 Task: Find connections with filter location Anjala with filter topic #Websitewith filter profile language German with filter current company Walmart Global Tech with filter school Siddaganga Institute of Technology with filter industry Household Appliance Manufacturing with filter service category Tax Law with filter keywords title Cafeteria Worker
Action: Mouse moved to (244, 201)
Screenshot: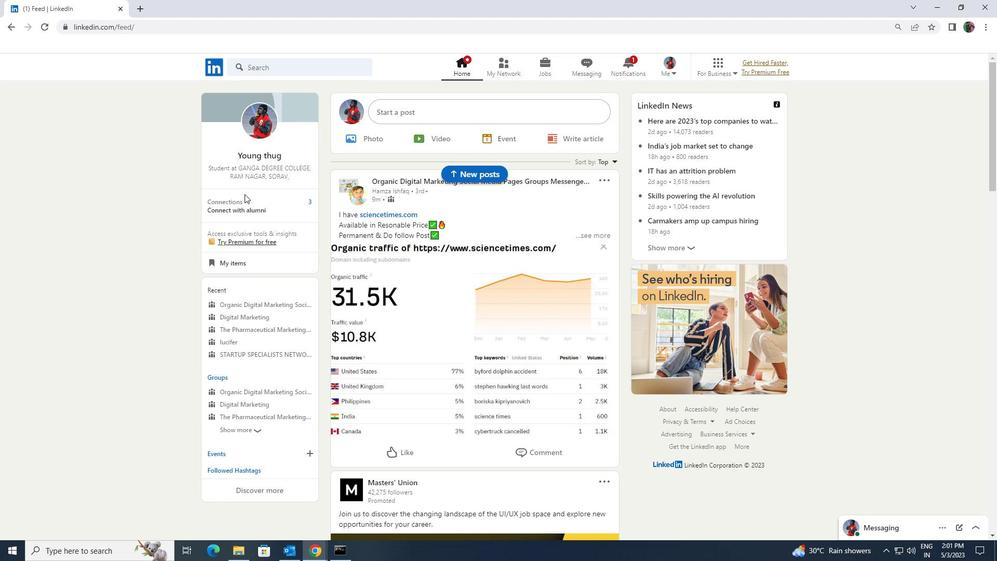 
Action: Mouse pressed left at (244, 201)
Screenshot: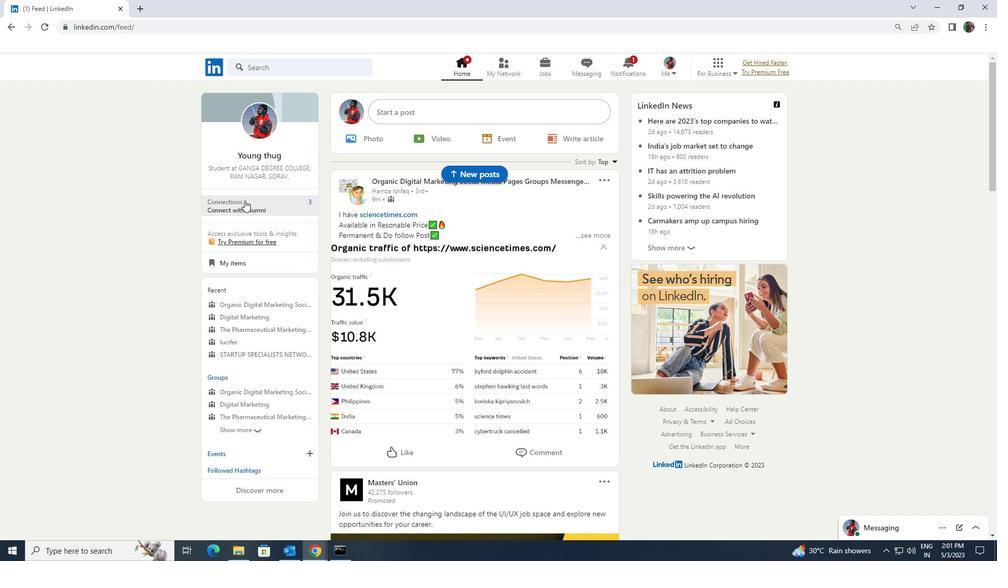 
Action: Mouse moved to (253, 126)
Screenshot: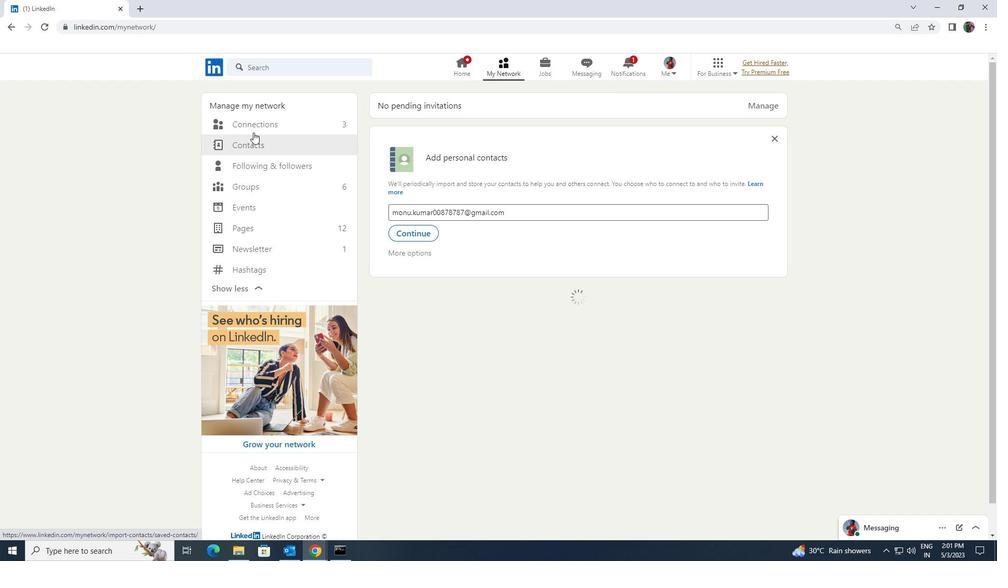 
Action: Mouse pressed left at (253, 126)
Screenshot: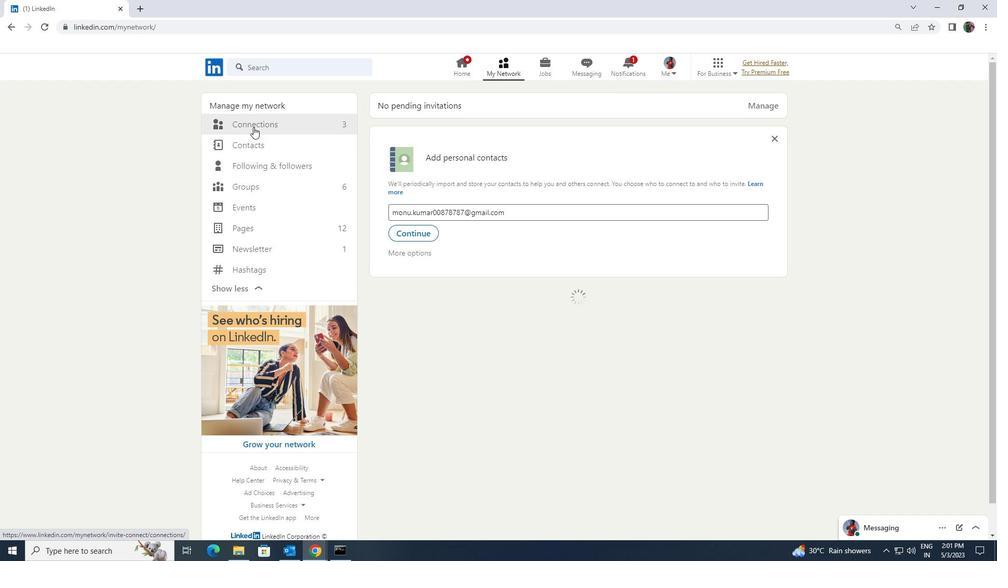 
Action: Mouse moved to (555, 126)
Screenshot: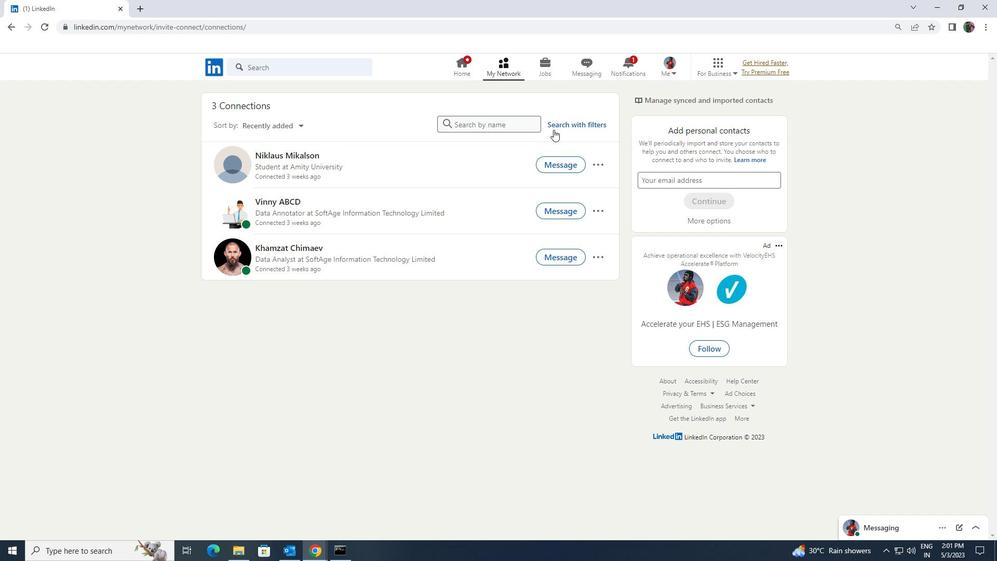 
Action: Mouse pressed left at (555, 126)
Screenshot: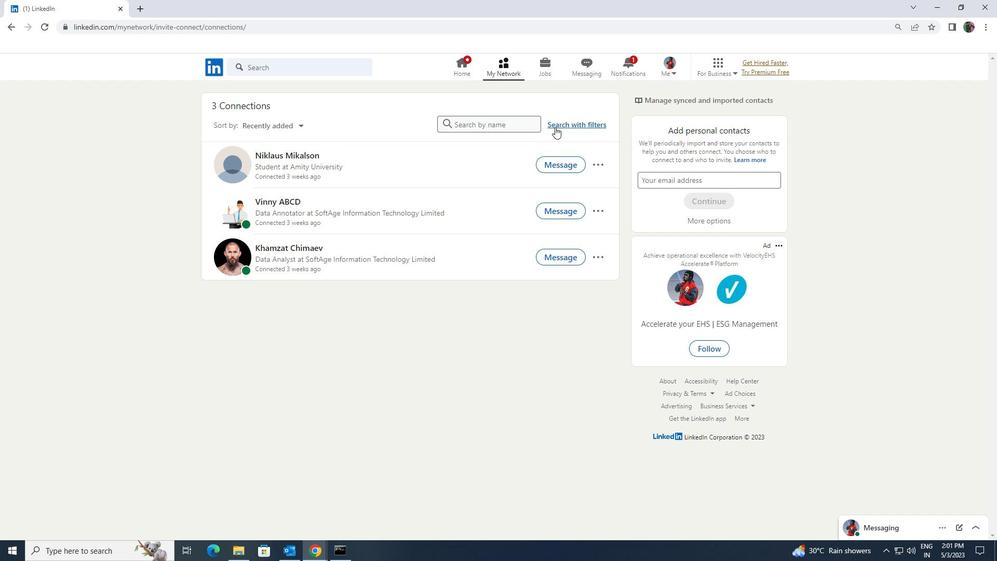 
Action: Mouse moved to (536, 99)
Screenshot: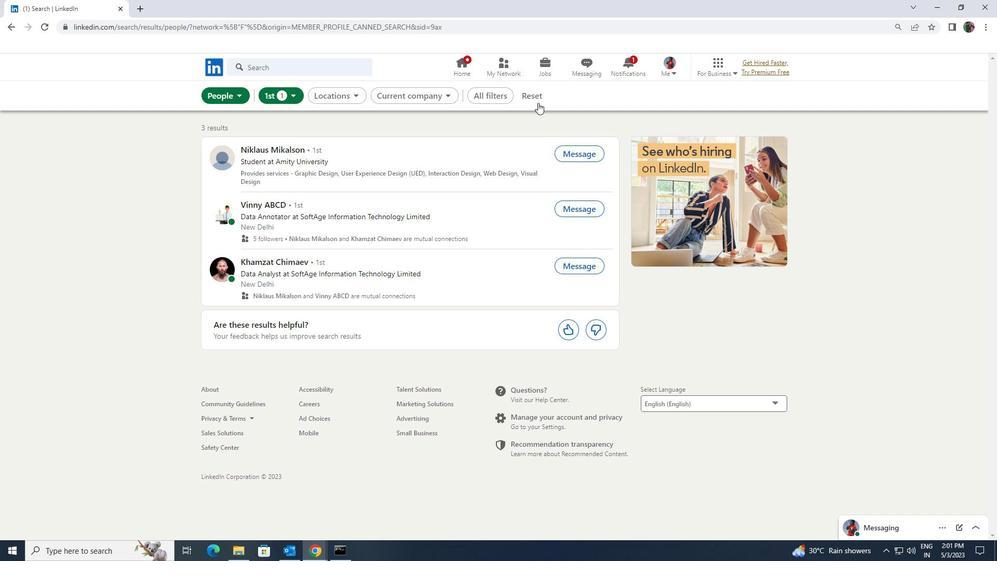 
Action: Mouse pressed left at (536, 99)
Screenshot: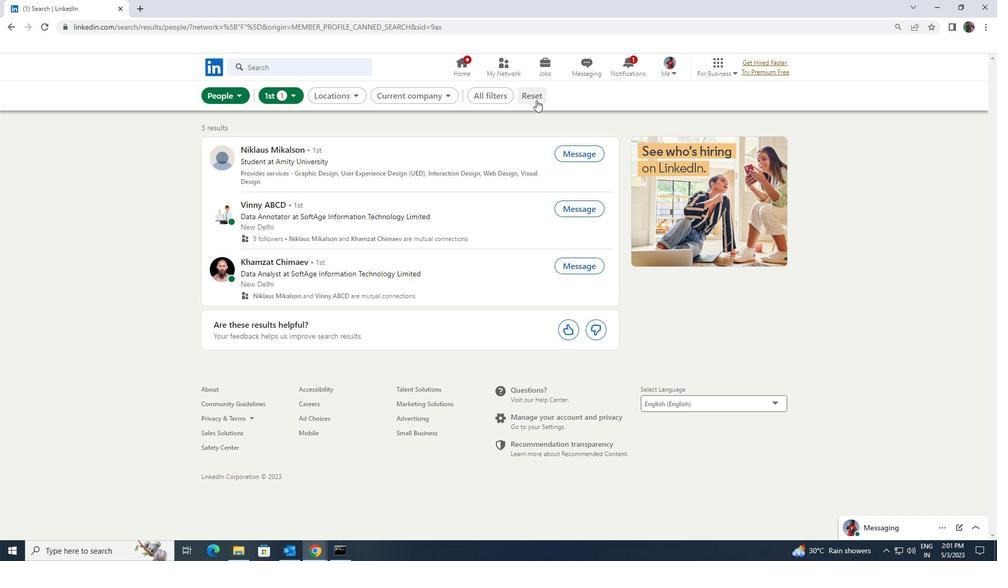
Action: Mouse moved to (519, 96)
Screenshot: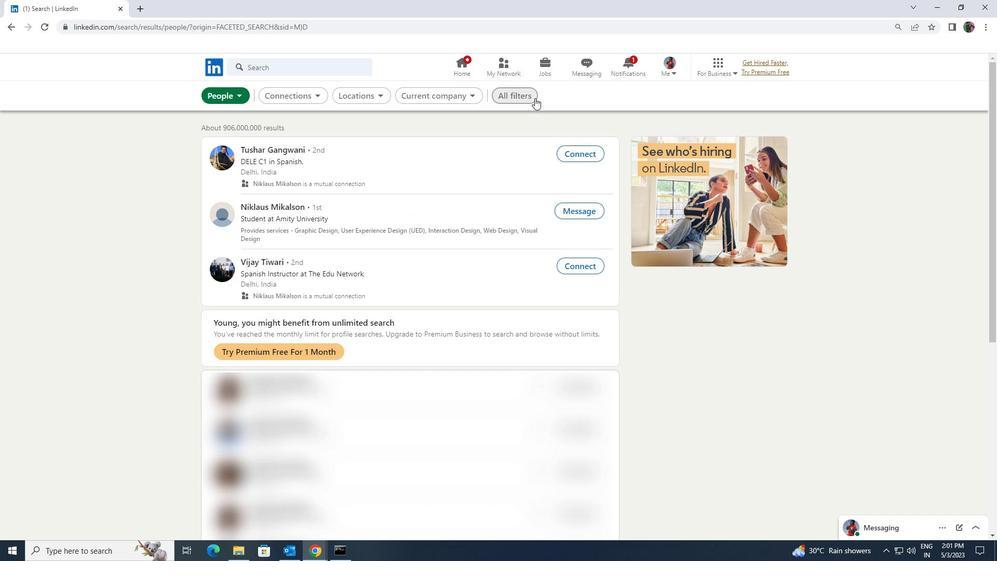 
Action: Mouse pressed left at (519, 96)
Screenshot: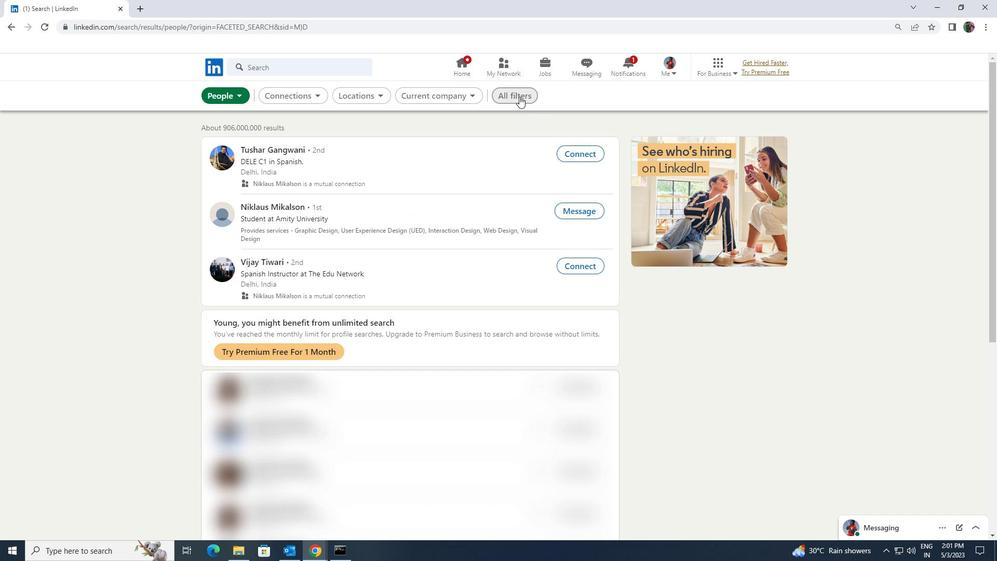 
Action: Mouse moved to (865, 404)
Screenshot: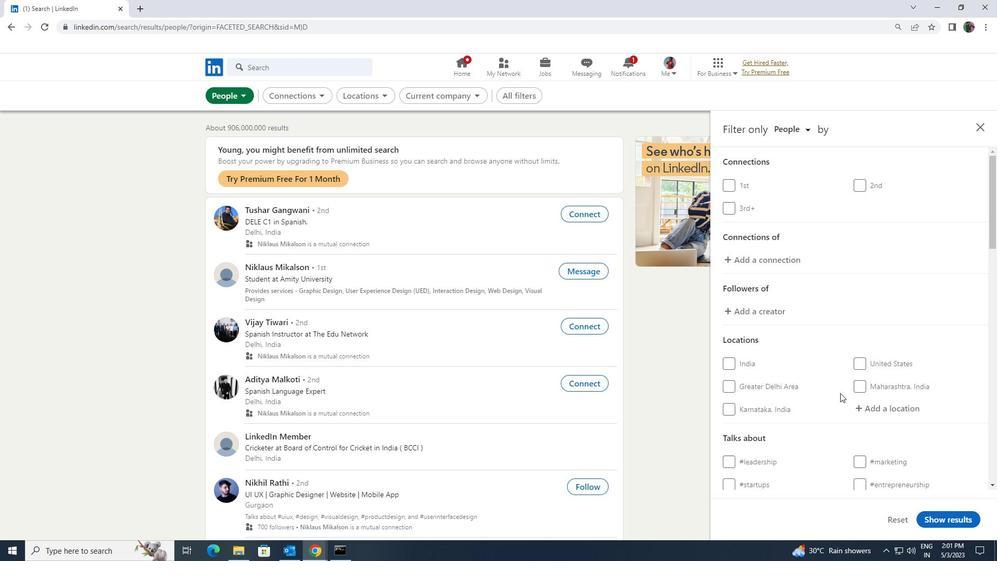 
Action: Mouse pressed left at (865, 404)
Screenshot: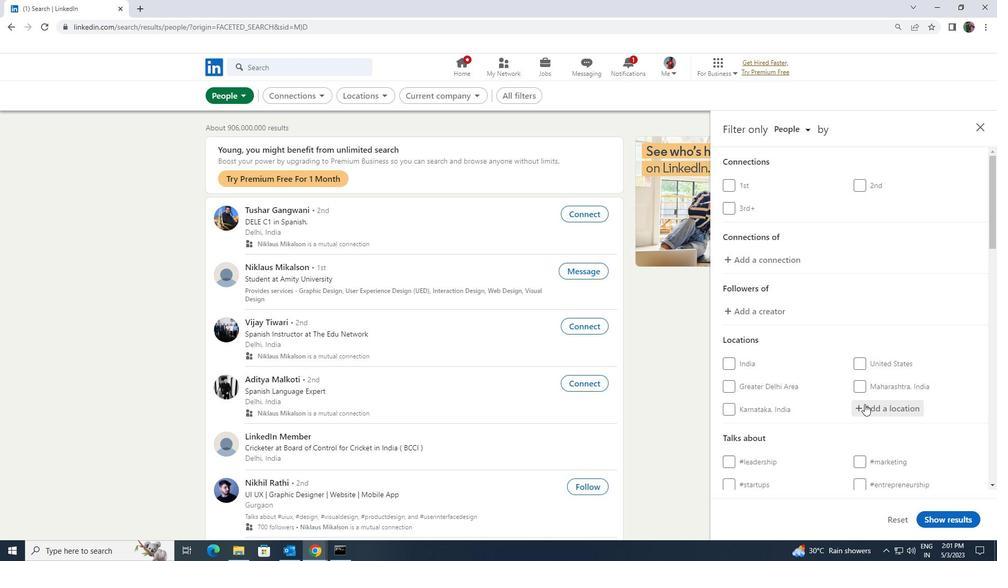 
Action: Mouse moved to (845, 391)
Screenshot: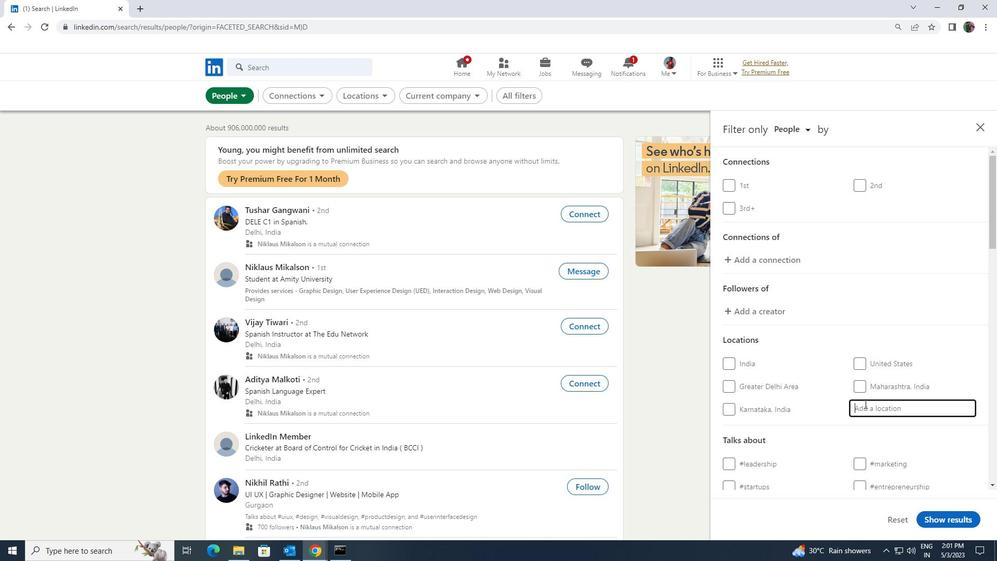 
Action: Key pressed <Key.shift><Key.shift><Key.shift><Key.shift>ANJALA
Screenshot: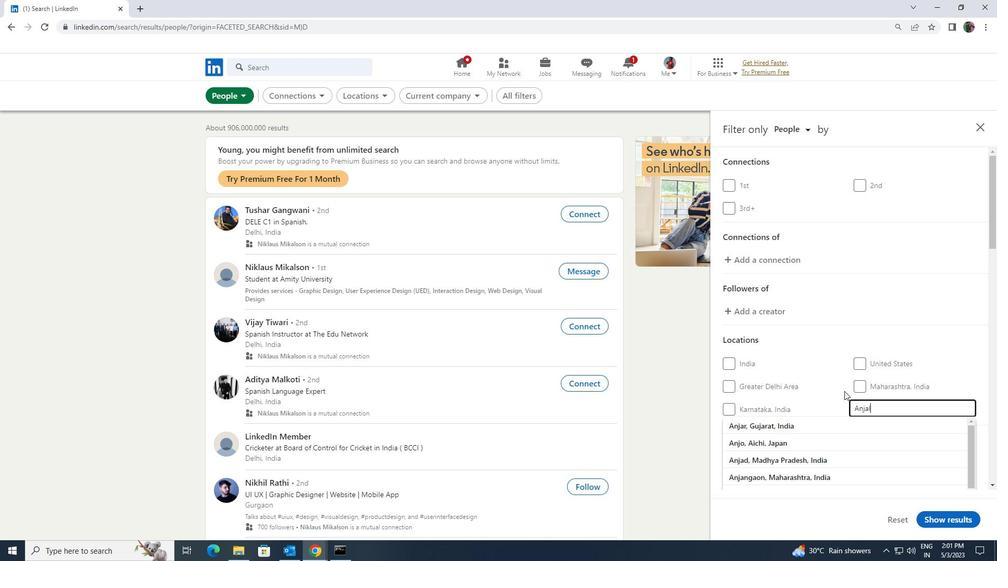 
Action: Mouse moved to (840, 418)
Screenshot: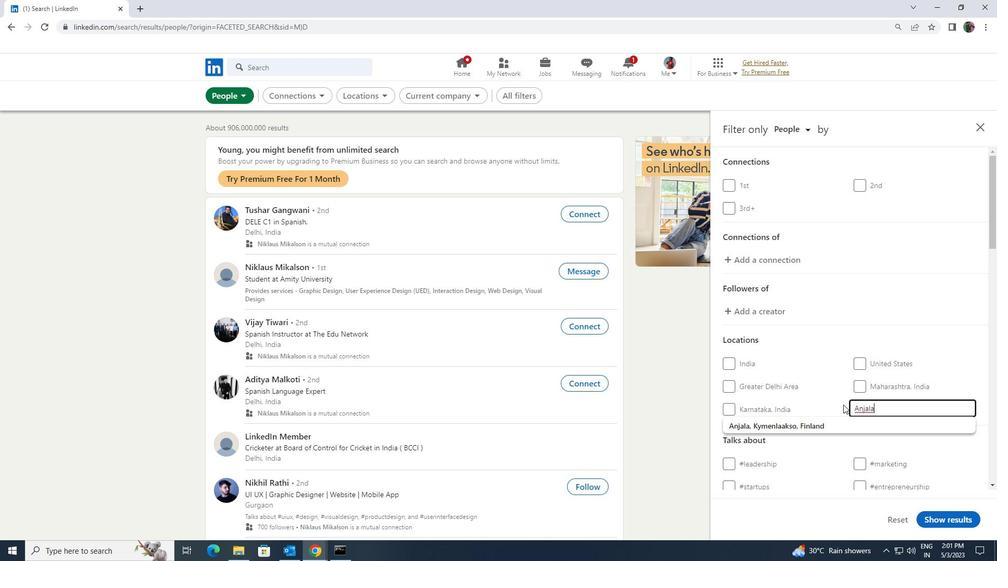 
Action: Mouse pressed left at (840, 418)
Screenshot: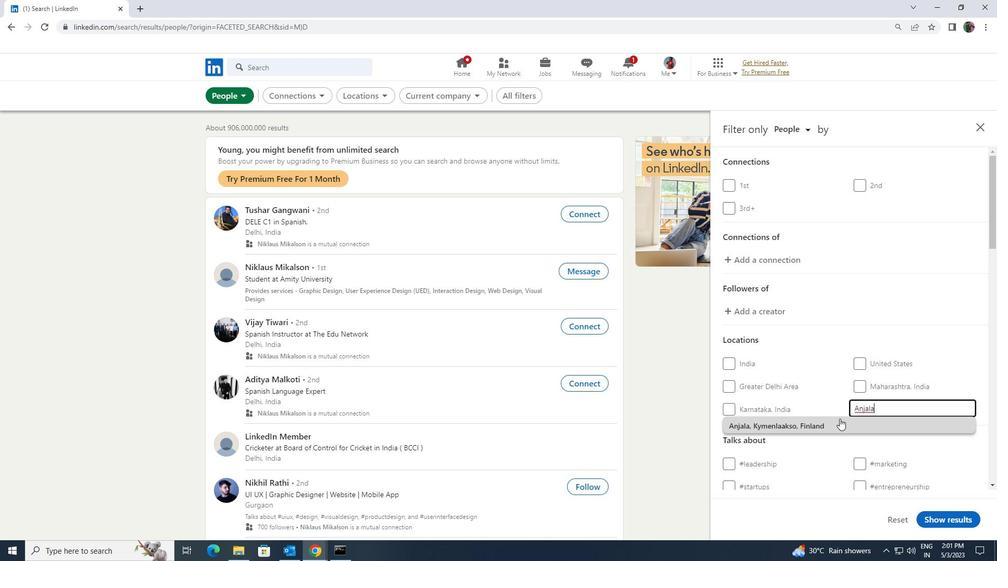 
Action: Mouse scrolled (840, 418) with delta (0, 0)
Screenshot: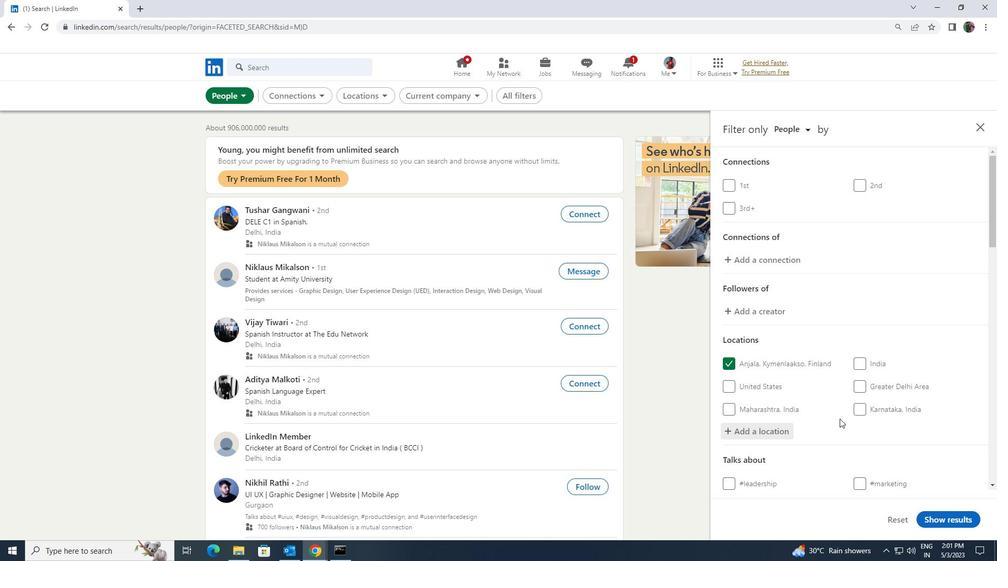 
Action: Mouse scrolled (840, 418) with delta (0, 0)
Screenshot: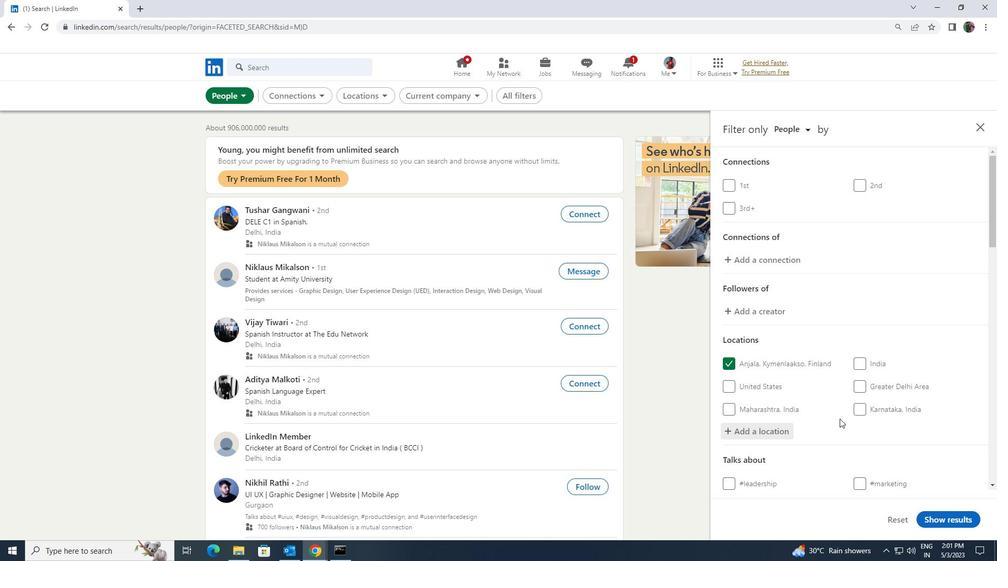 
Action: Mouse moved to (851, 418)
Screenshot: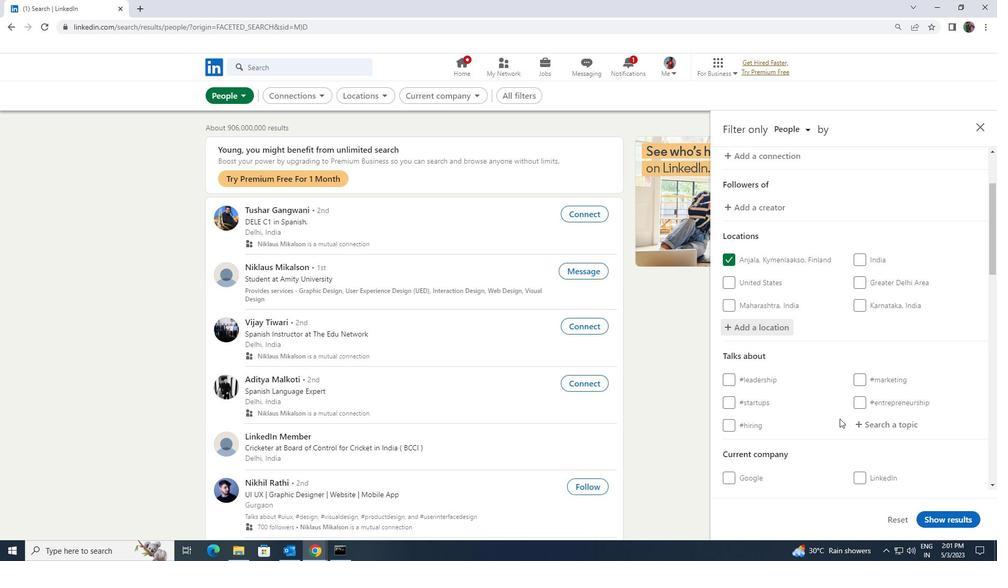 
Action: Mouse pressed left at (851, 418)
Screenshot: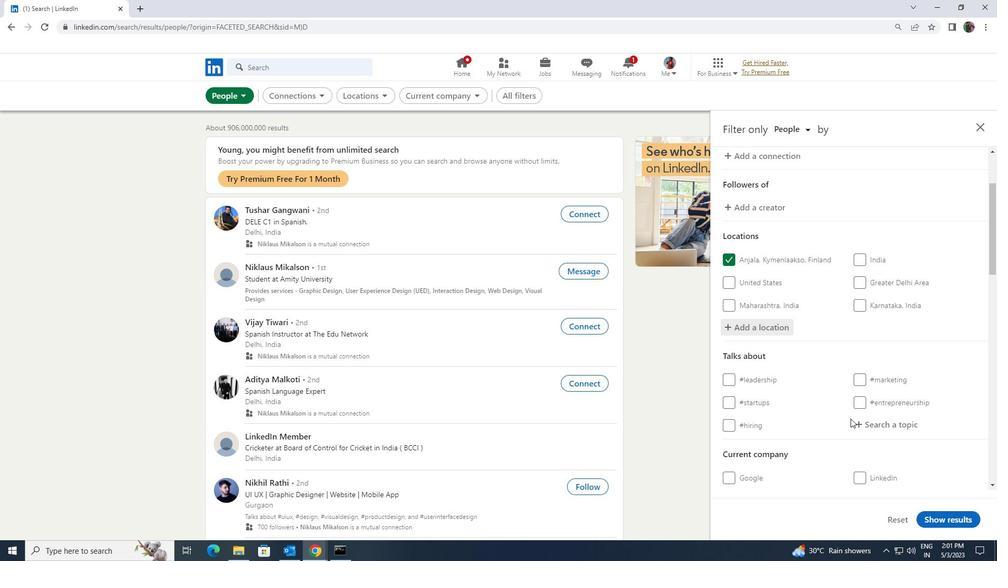 
Action: Mouse moved to (854, 428)
Screenshot: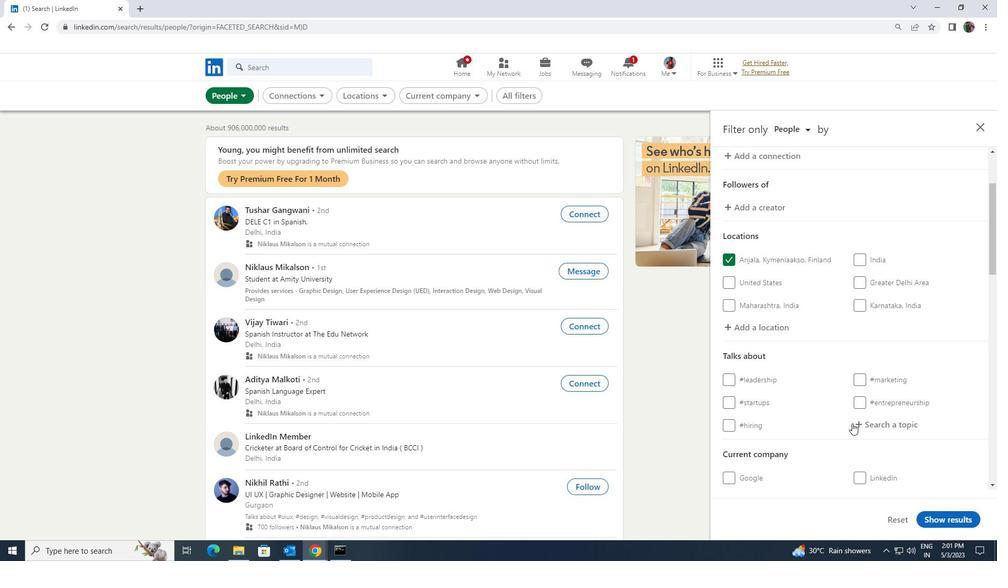 
Action: Mouse pressed left at (854, 428)
Screenshot: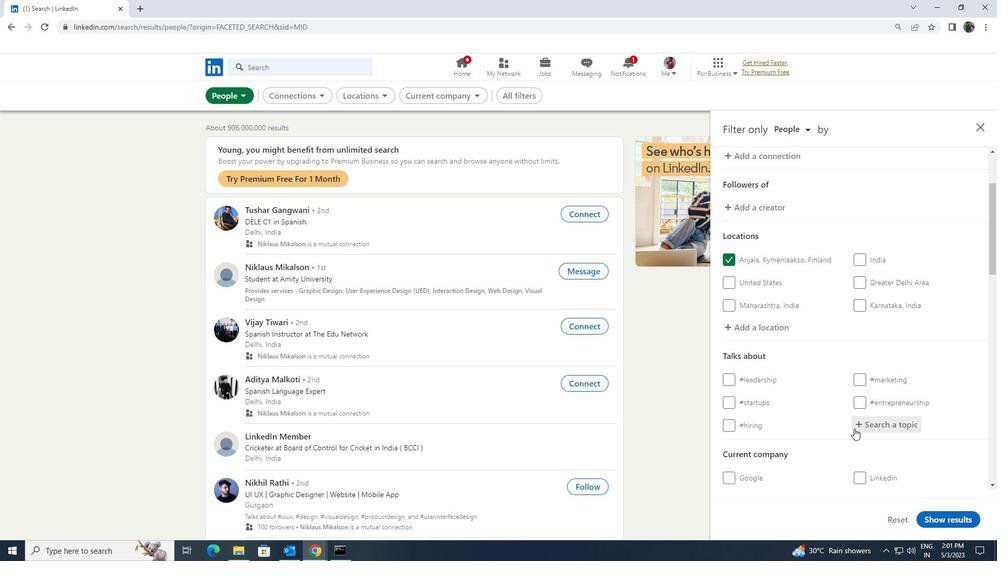 
Action: Mouse moved to (852, 431)
Screenshot: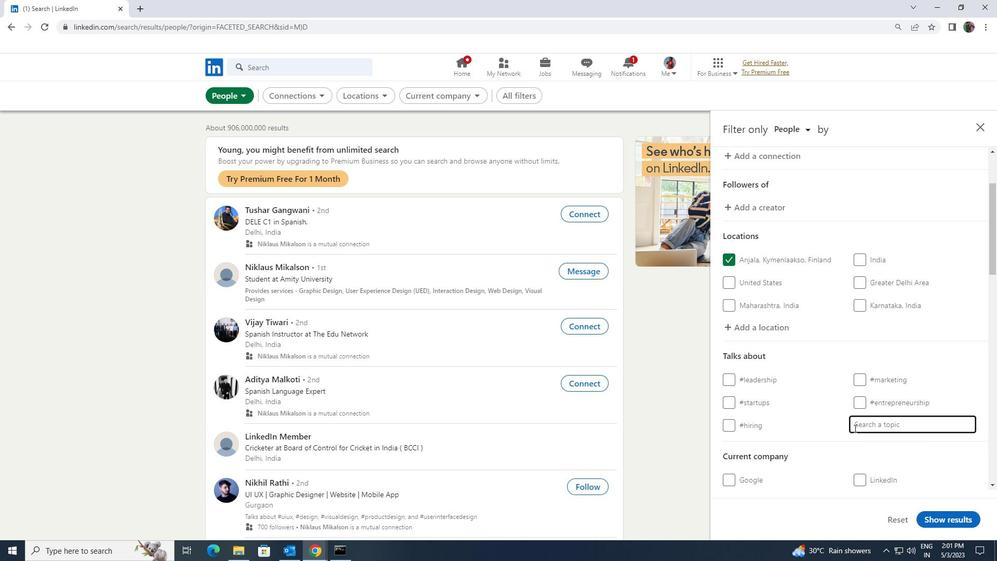 
Action: Key pressed <Key.shift><Key.shift><Key.shift><Key.shift><Key.shift><Key.shift><Key.shift><Key.shift><Key.shift>WEBSITE
Screenshot: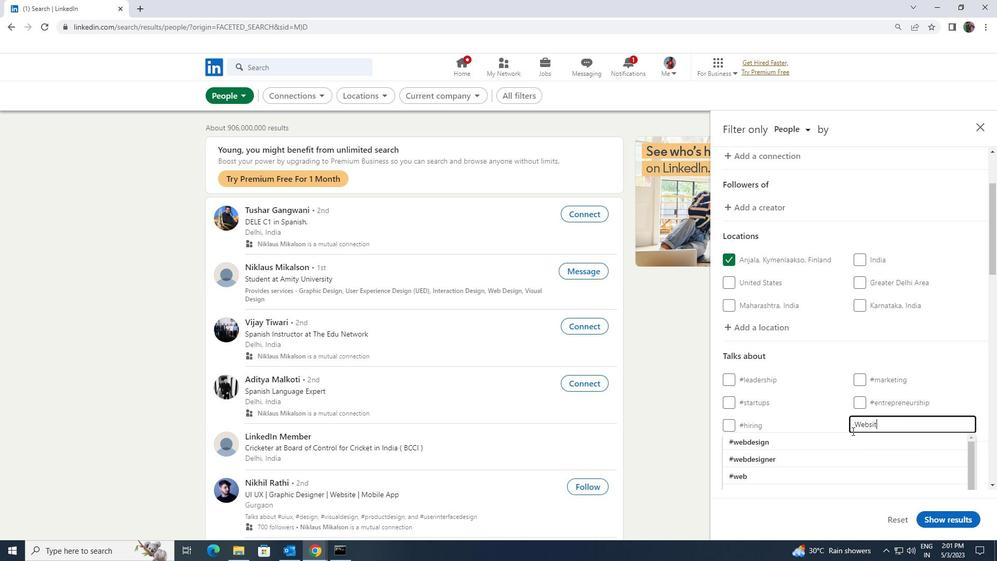 
Action: Mouse moved to (846, 437)
Screenshot: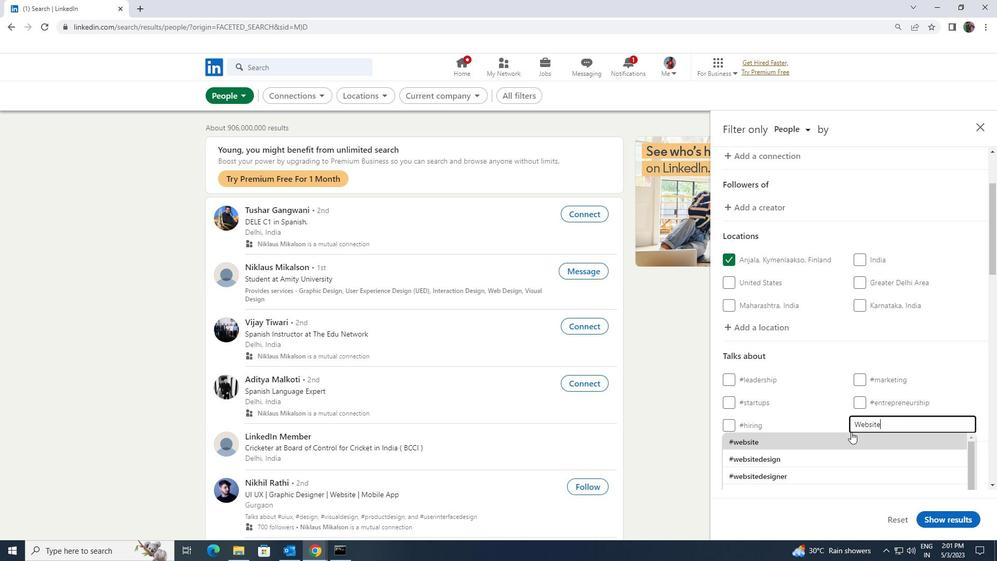 
Action: Mouse pressed left at (846, 437)
Screenshot: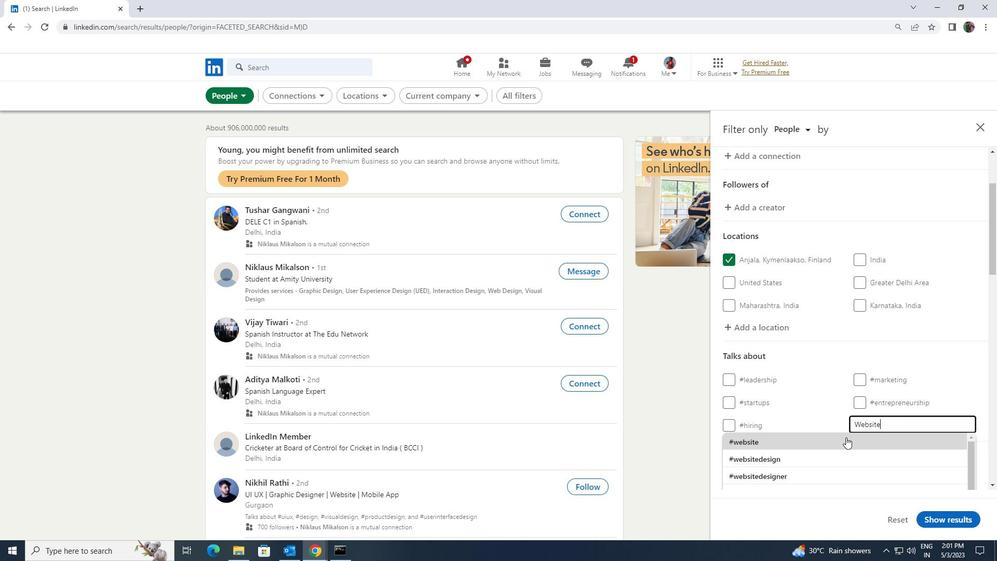 
Action: Mouse scrolled (846, 437) with delta (0, 0)
Screenshot: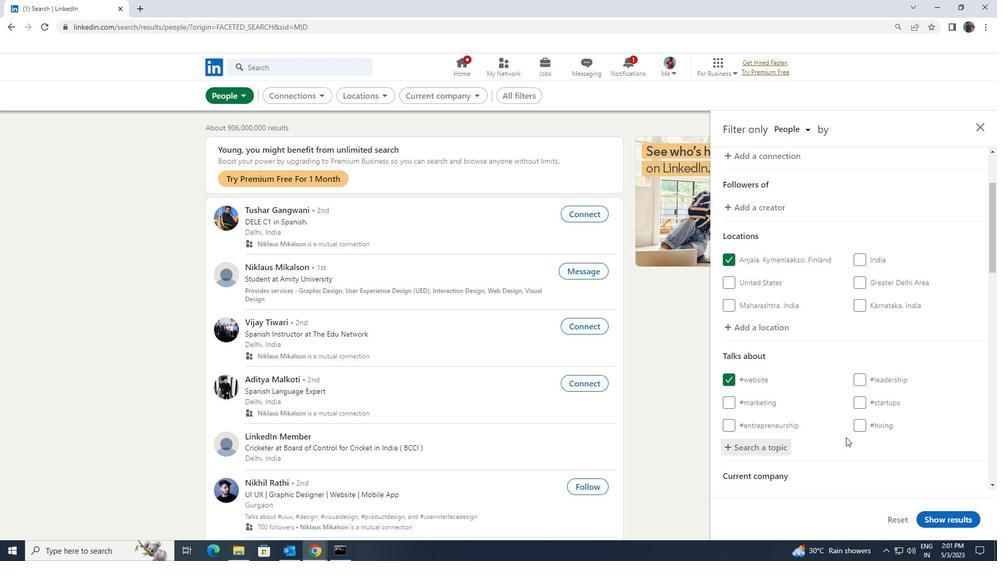 
Action: Mouse scrolled (846, 437) with delta (0, 0)
Screenshot: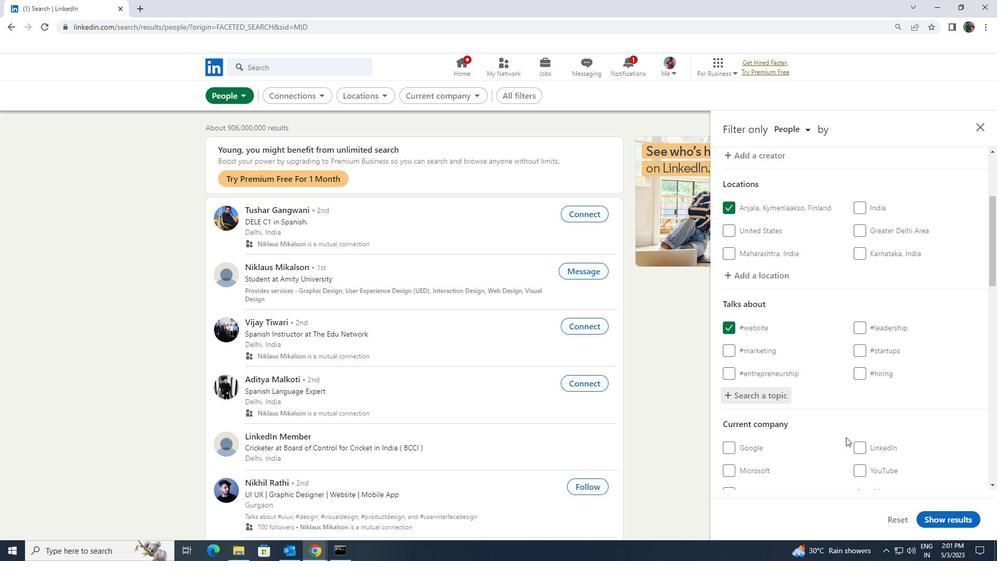 
Action: Mouse scrolled (846, 437) with delta (0, 0)
Screenshot: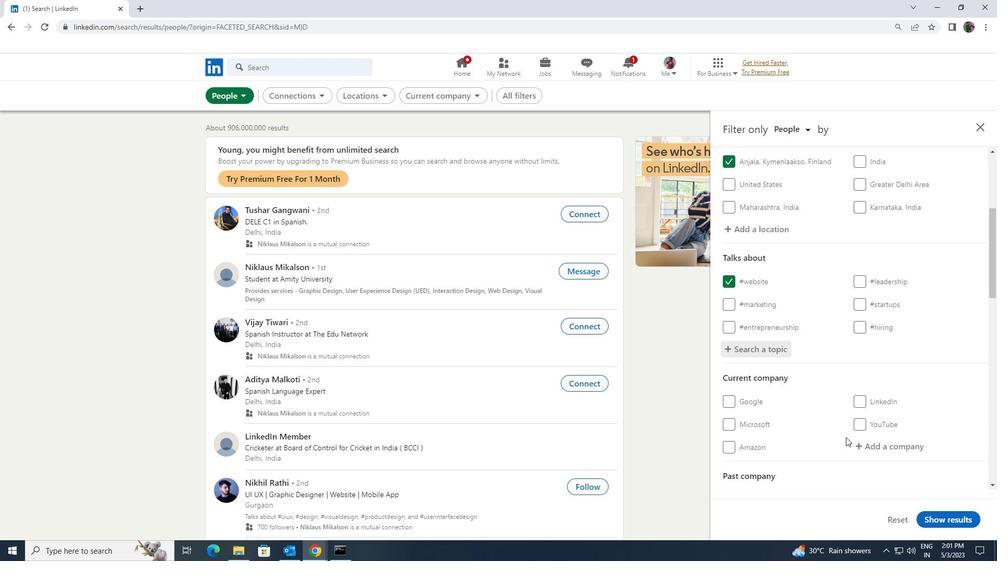 
Action: Mouse scrolled (846, 437) with delta (0, 0)
Screenshot: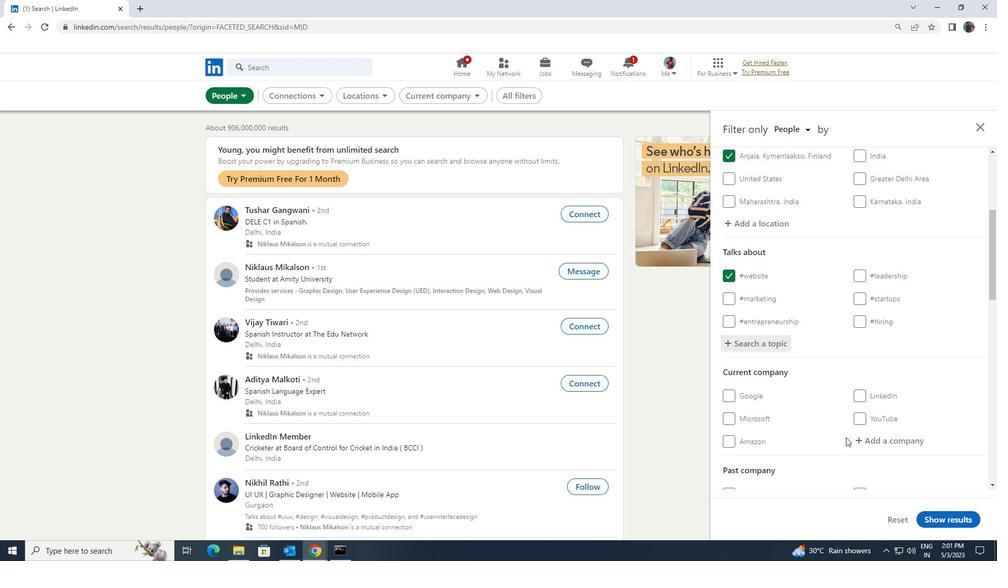 
Action: Mouse scrolled (846, 437) with delta (0, 0)
Screenshot: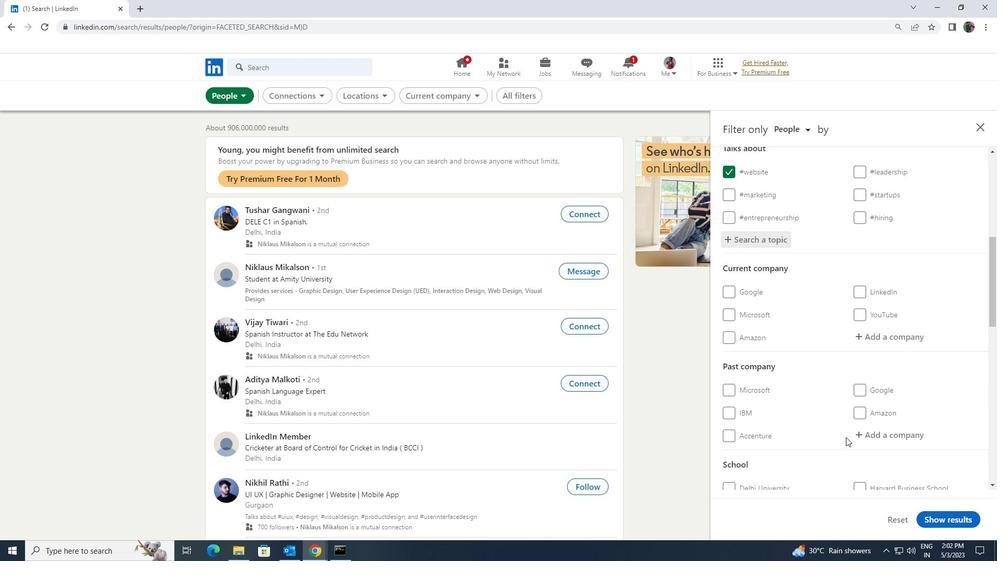
Action: Mouse scrolled (846, 437) with delta (0, 0)
Screenshot: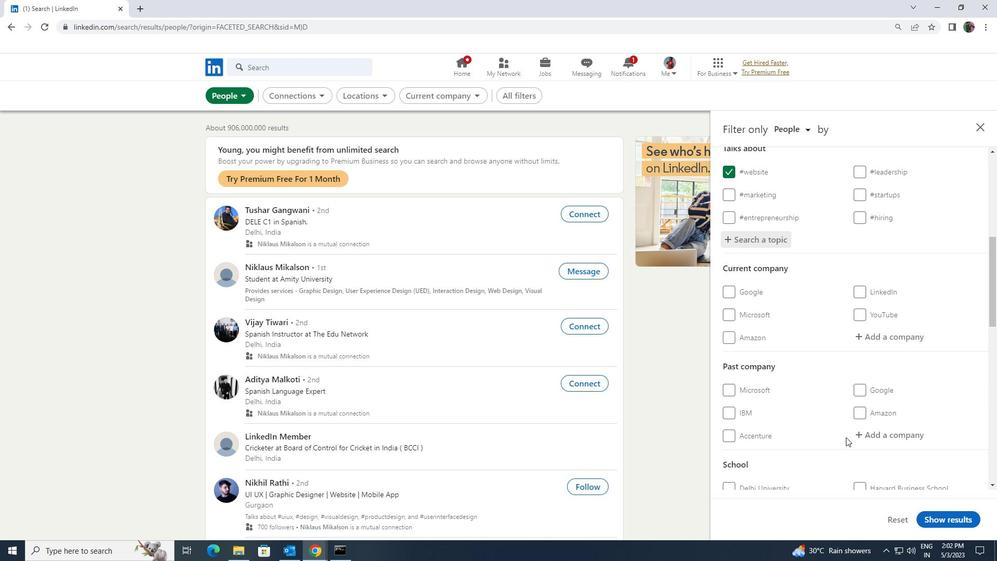 
Action: Mouse scrolled (846, 437) with delta (0, 0)
Screenshot: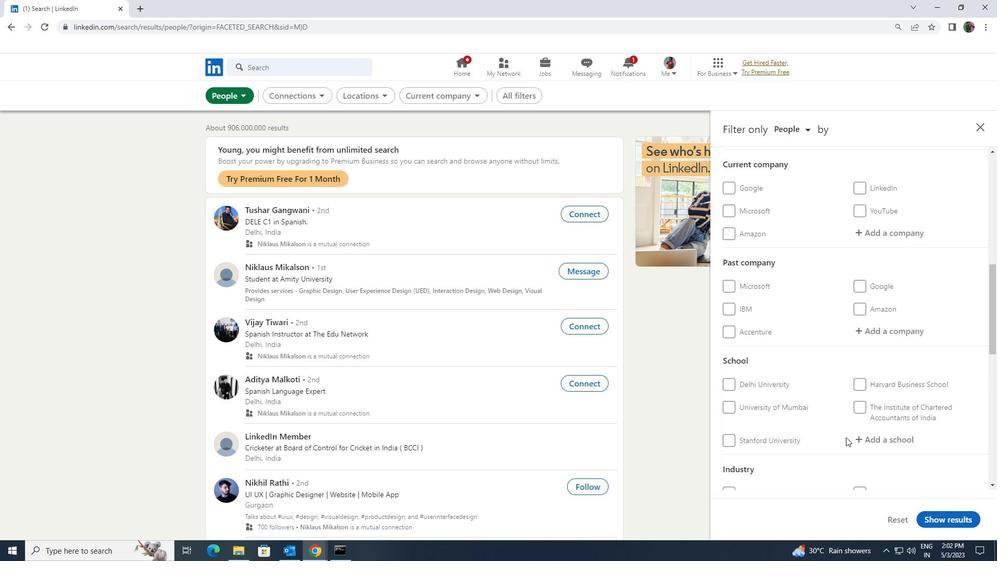 
Action: Mouse scrolled (846, 437) with delta (0, 0)
Screenshot: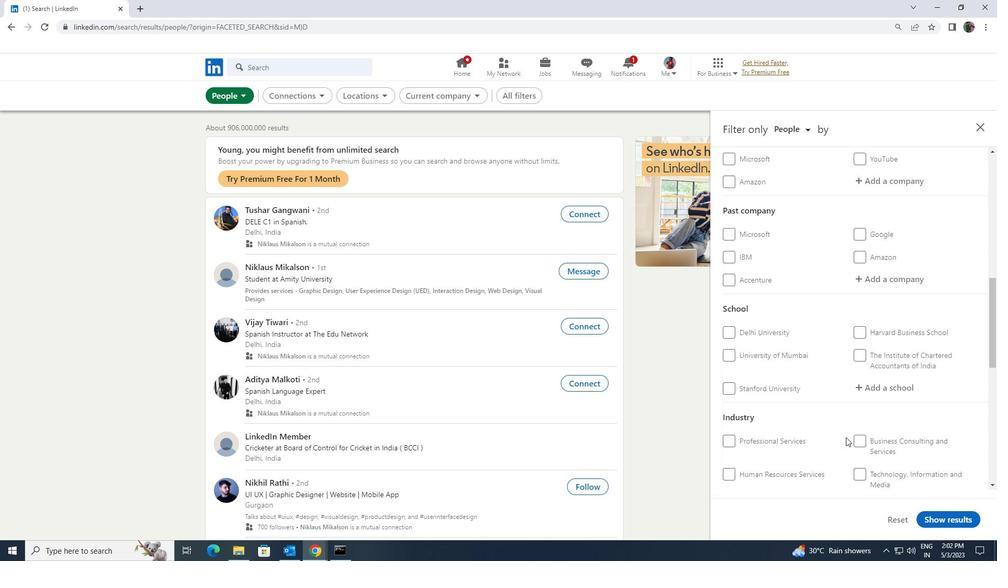 
Action: Mouse scrolled (846, 437) with delta (0, 0)
Screenshot: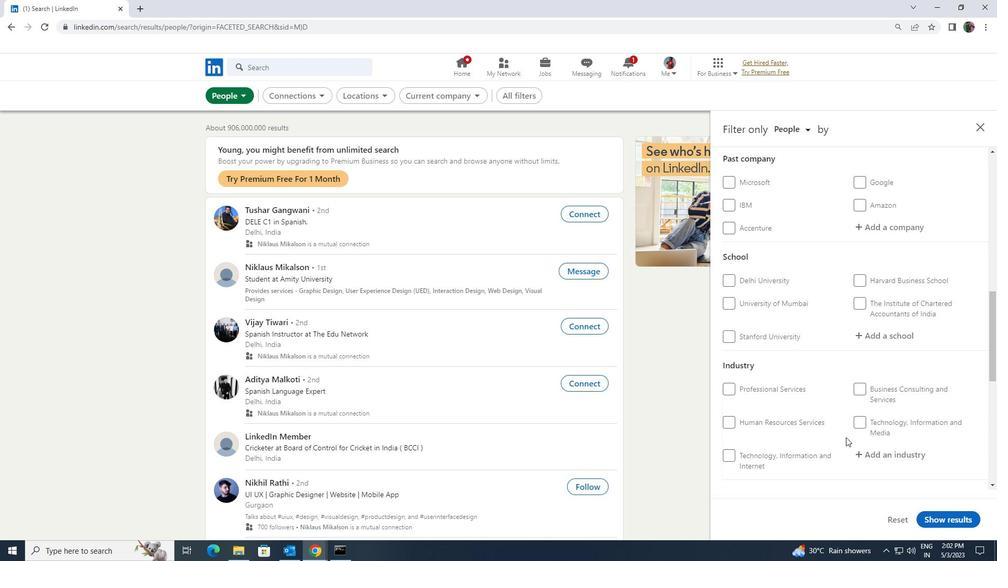
Action: Mouse scrolled (846, 437) with delta (0, 0)
Screenshot: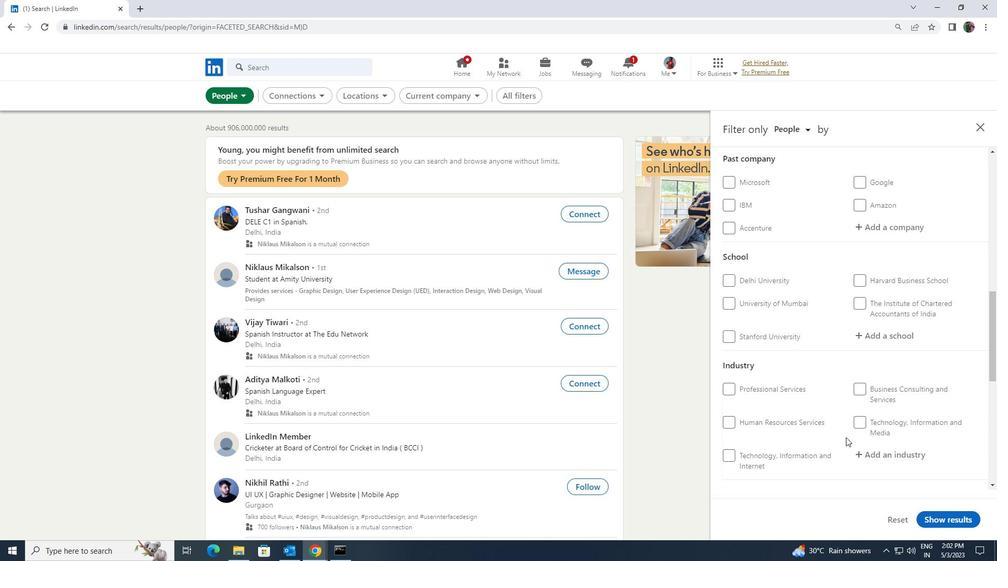 
Action: Mouse moved to (730, 457)
Screenshot: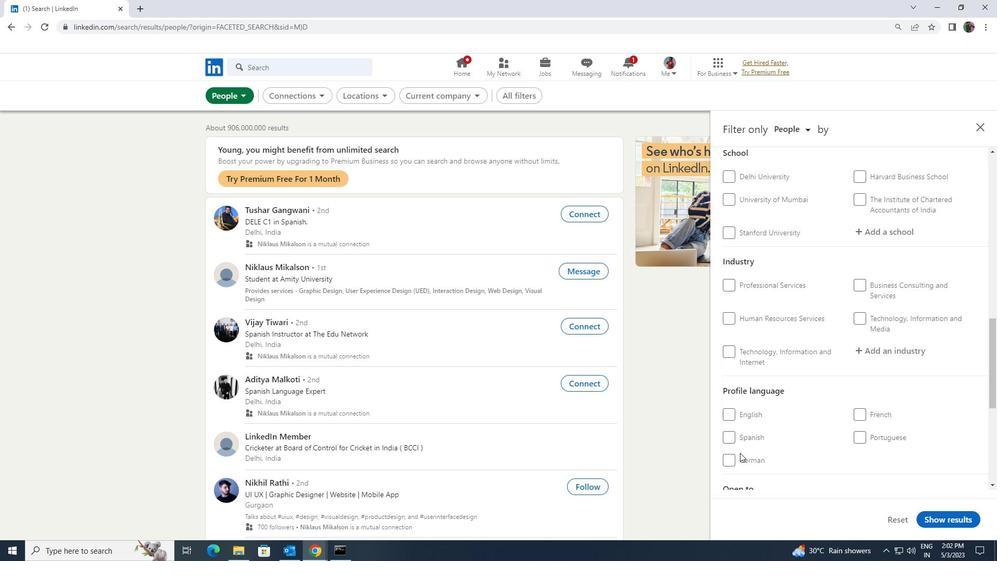 
Action: Mouse pressed left at (730, 457)
Screenshot: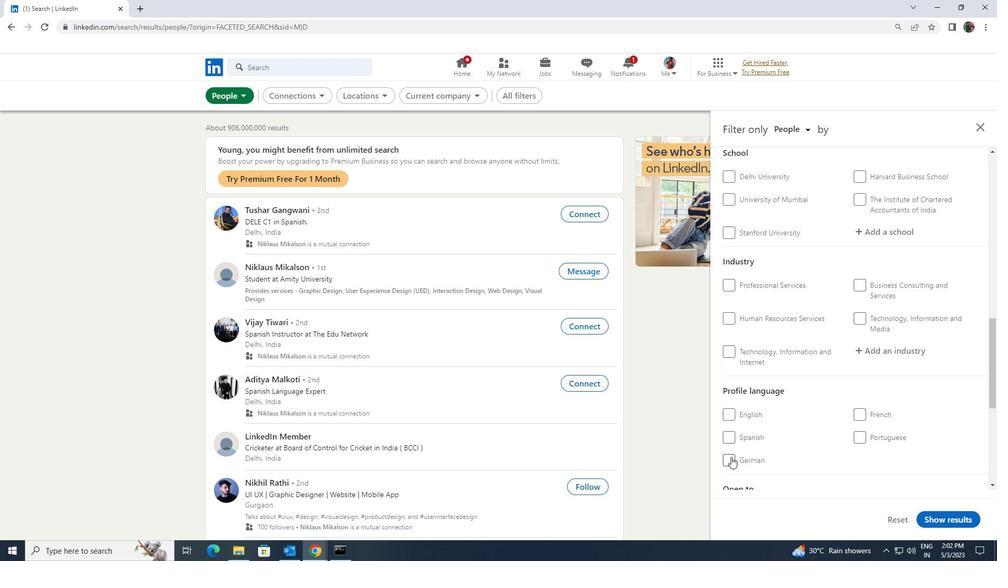 
Action: Mouse moved to (800, 452)
Screenshot: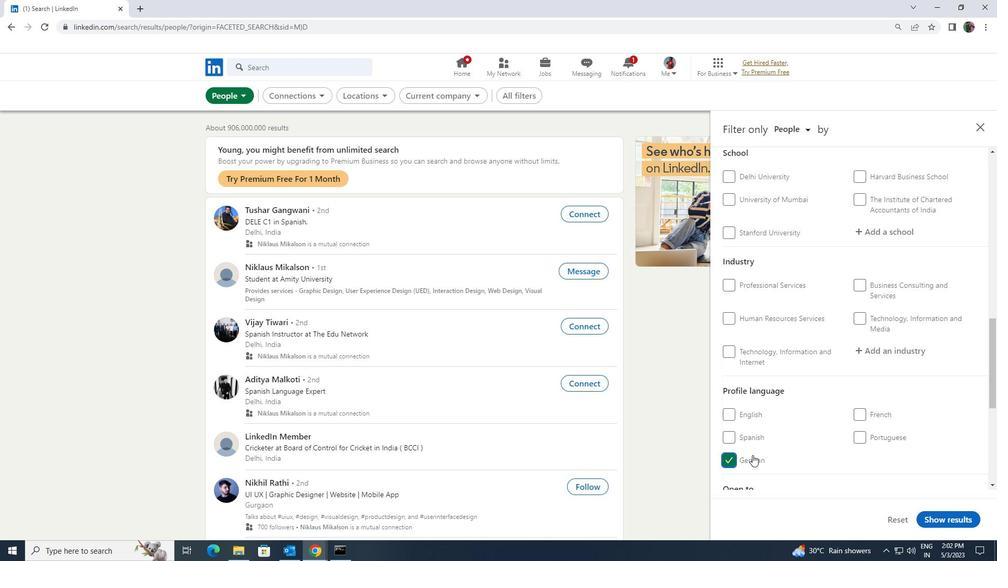 
Action: Mouse scrolled (800, 453) with delta (0, 0)
Screenshot: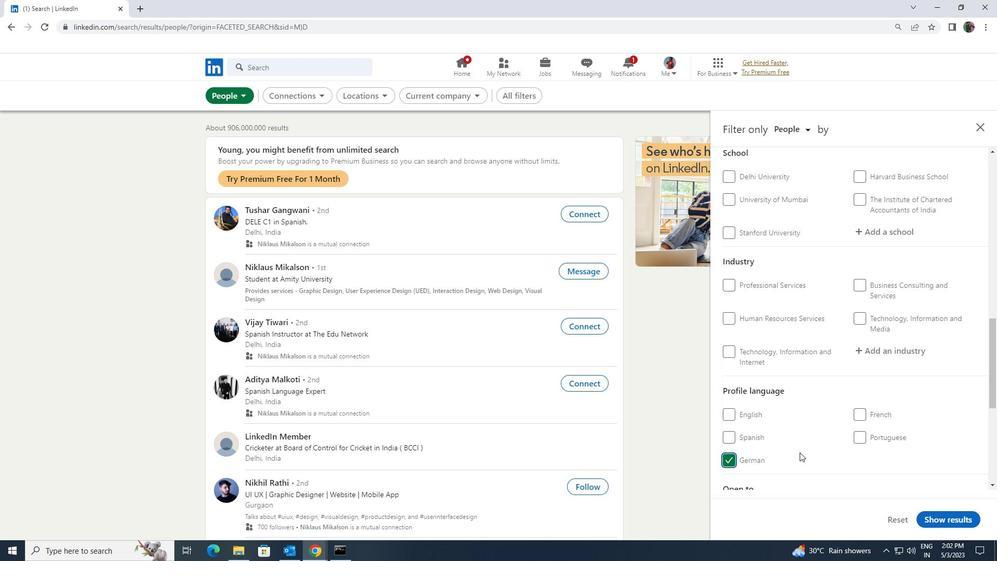 
Action: Mouse scrolled (800, 453) with delta (0, 0)
Screenshot: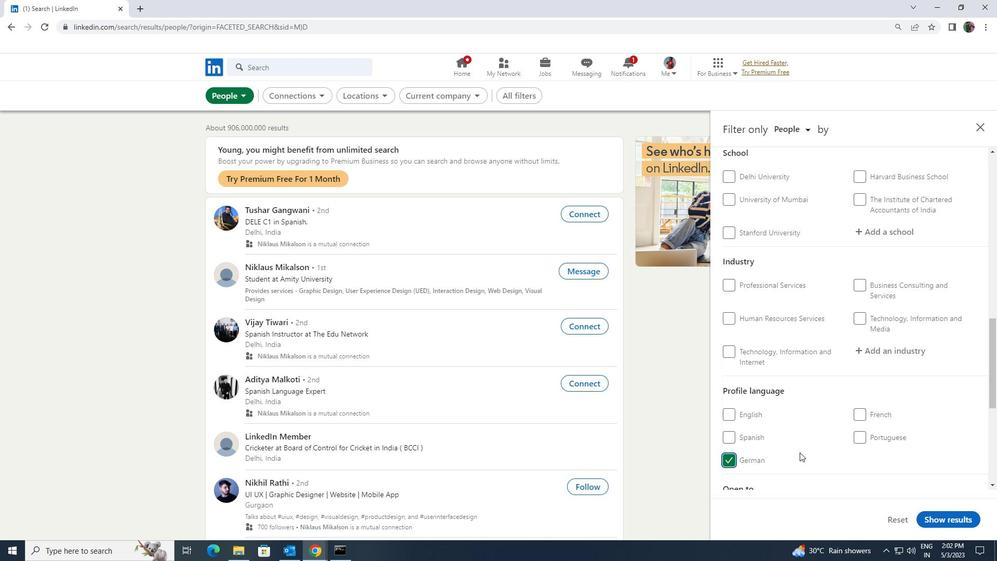
Action: Mouse moved to (799, 452)
Screenshot: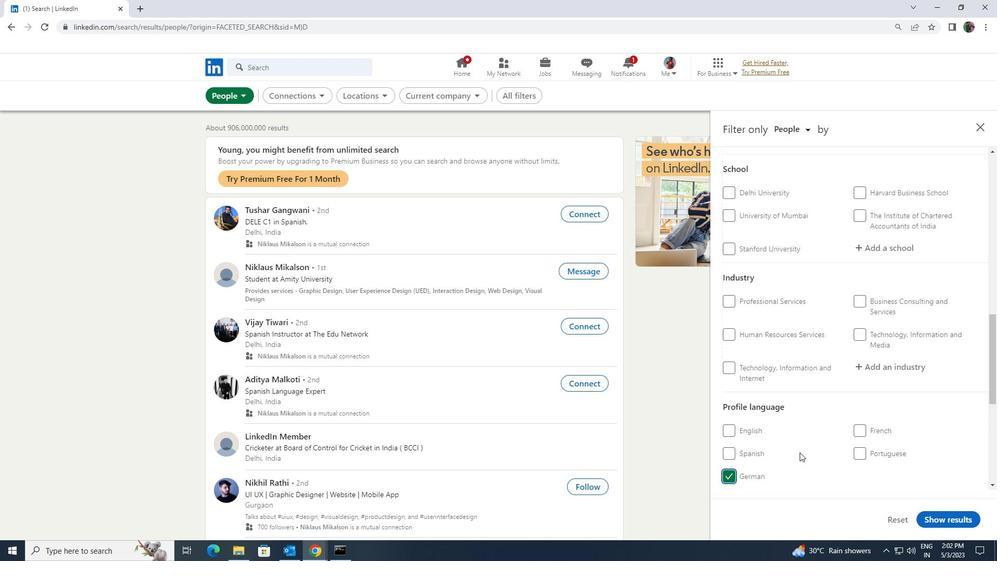 
Action: Mouse scrolled (799, 453) with delta (0, 0)
Screenshot: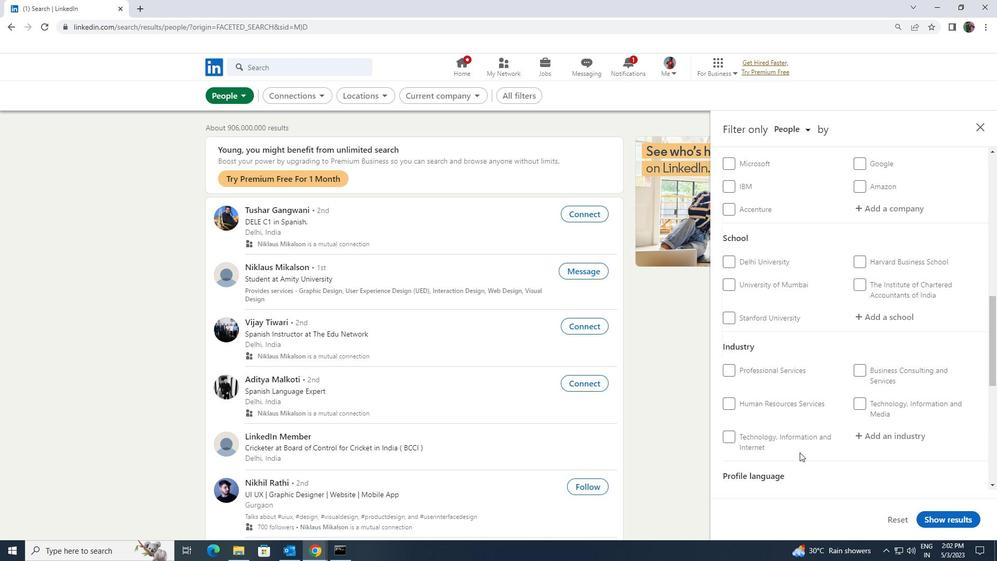 
Action: Mouse scrolled (799, 453) with delta (0, 0)
Screenshot: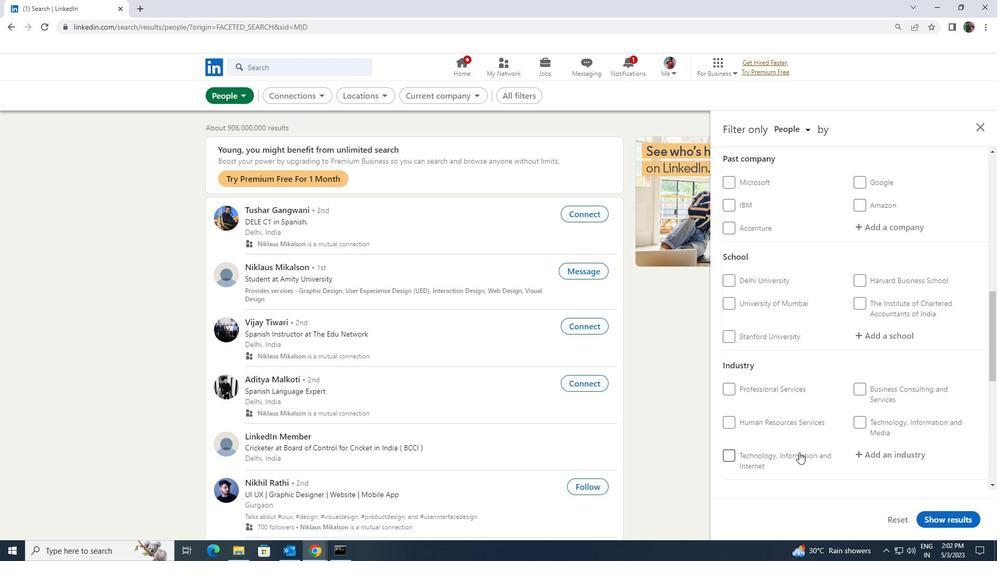 
Action: Mouse moved to (798, 453)
Screenshot: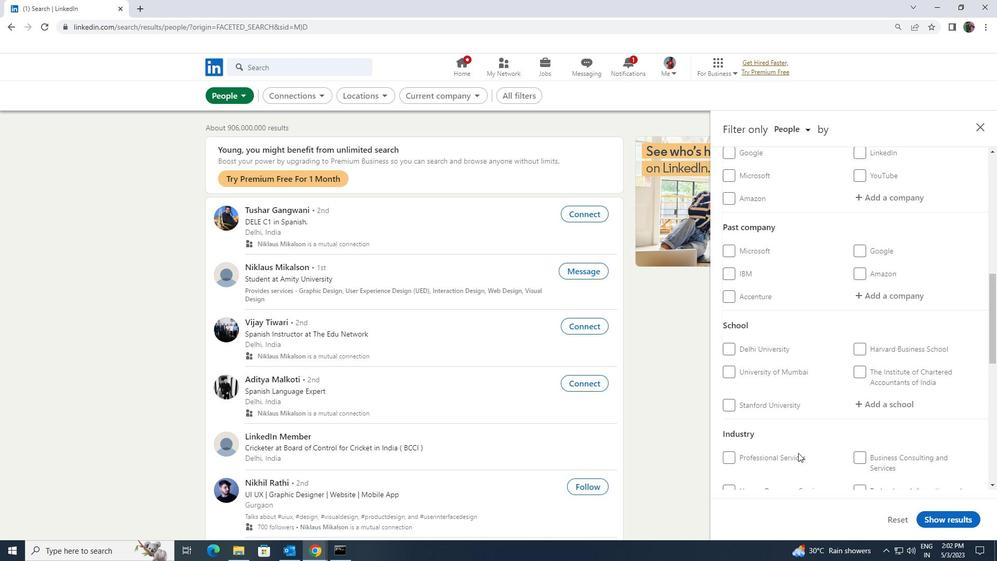 
Action: Mouse scrolled (798, 454) with delta (0, 0)
Screenshot: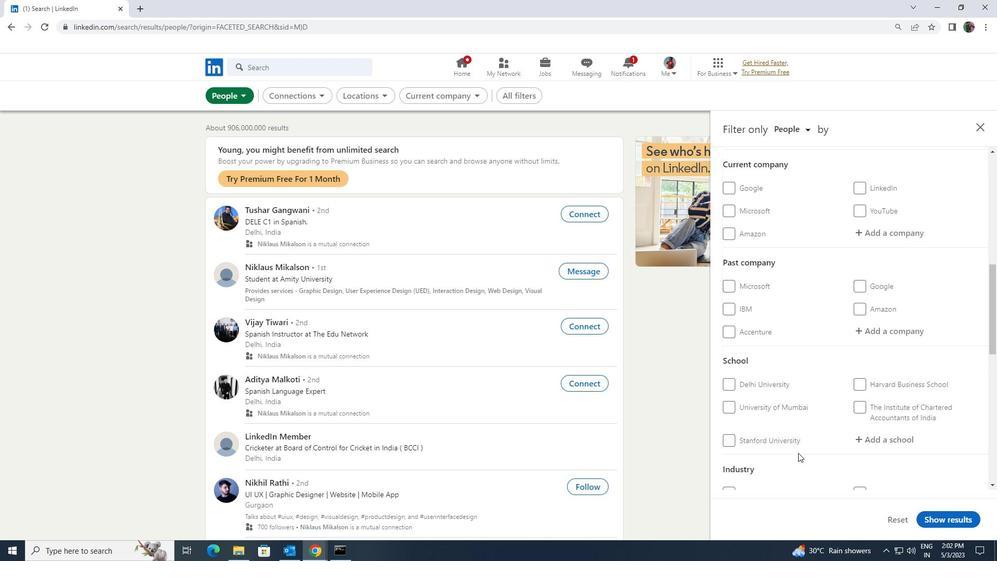 
Action: Mouse scrolled (798, 454) with delta (0, 0)
Screenshot: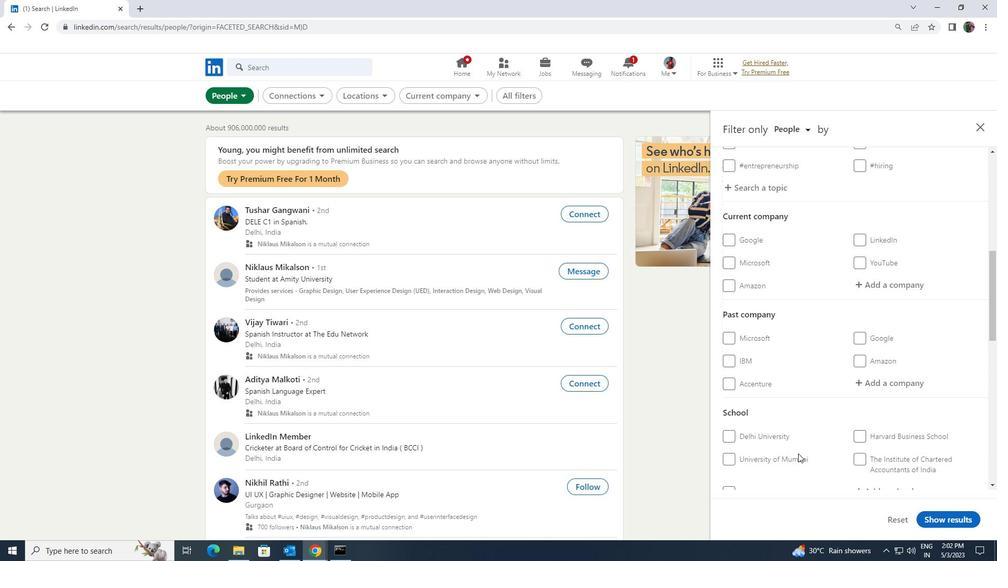 
Action: Mouse moved to (877, 341)
Screenshot: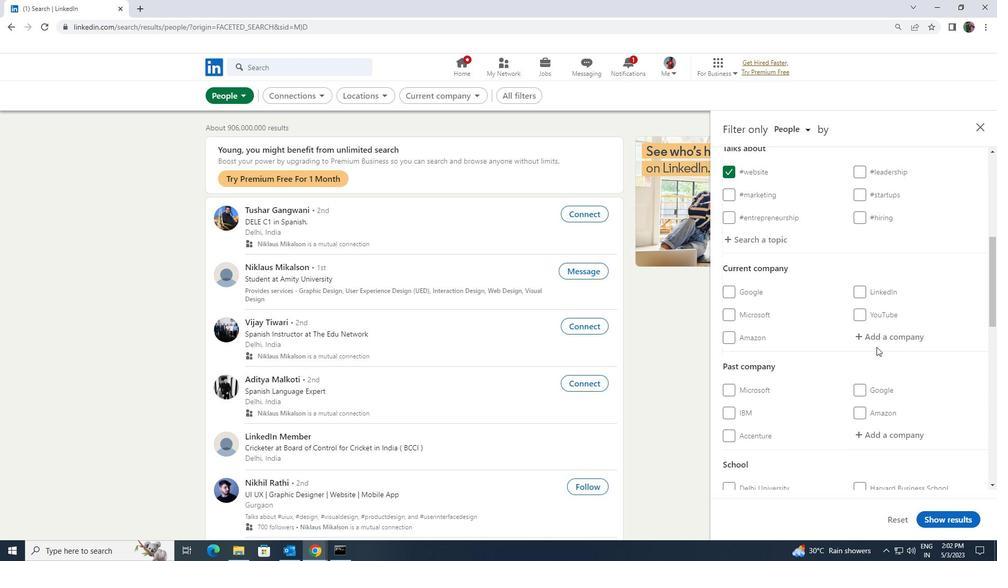 
Action: Mouse pressed left at (877, 341)
Screenshot: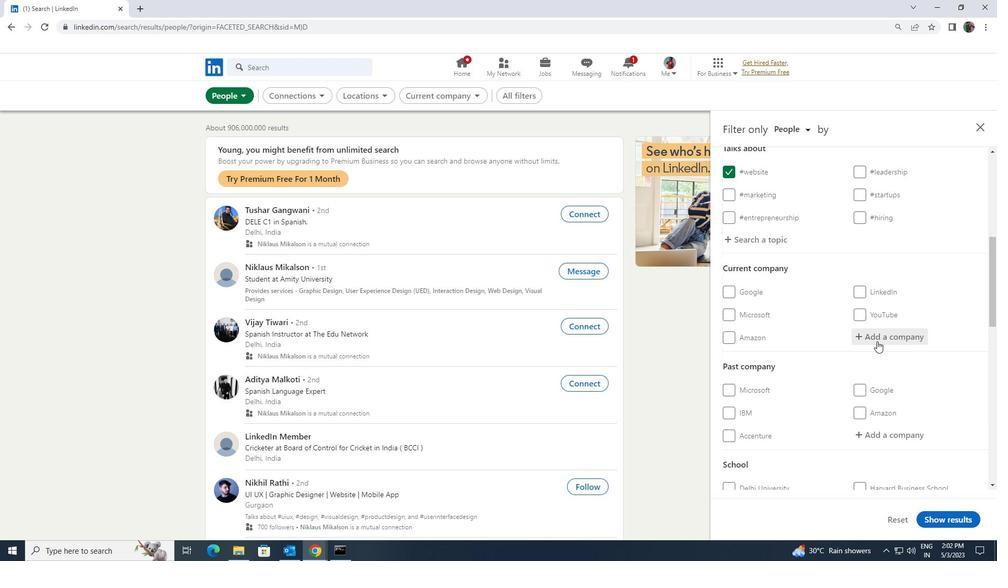 
Action: Mouse moved to (869, 334)
Screenshot: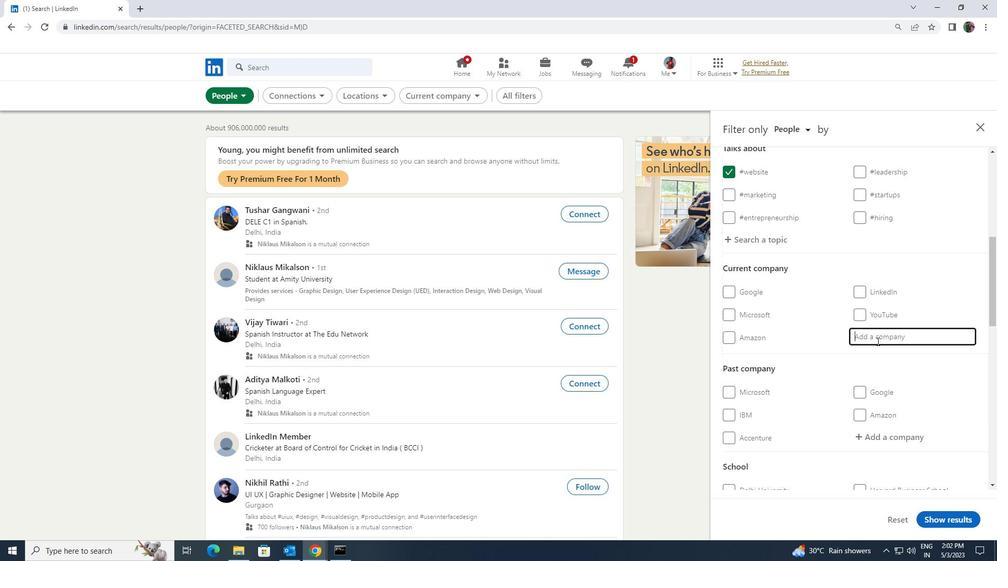 
Action: Key pressed <Key.shift><Key.shift>WALMART<Key.space><Key.shift><Key.shift><Key.shift>GLOBAL
Screenshot: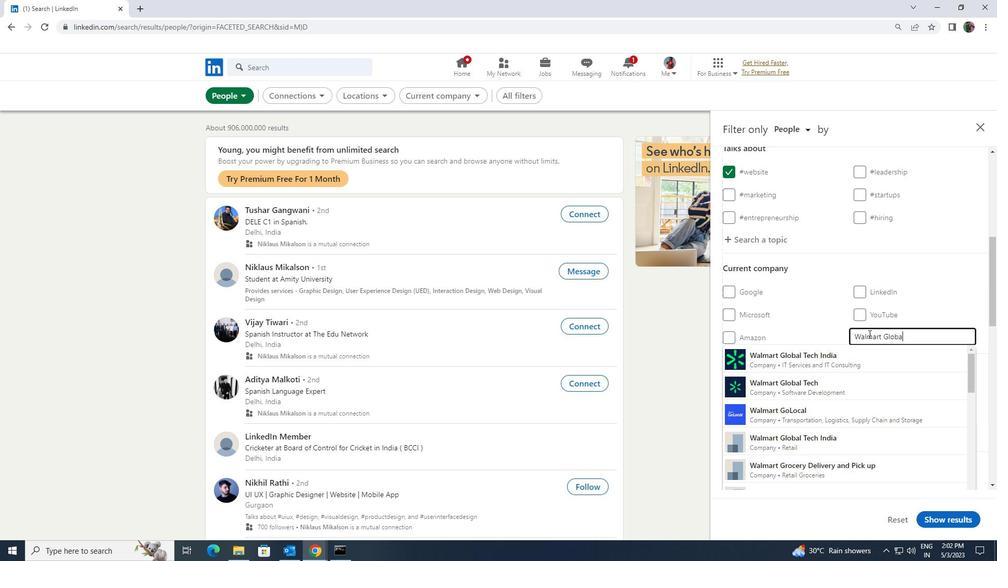 
Action: Mouse moved to (859, 380)
Screenshot: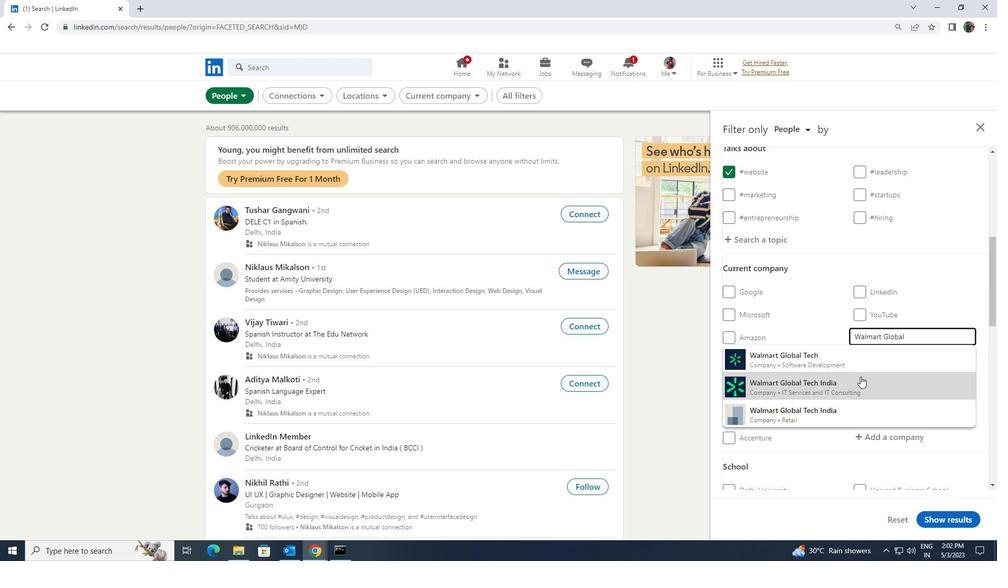 
Action: Mouse pressed left at (859, 380)
Screenshot: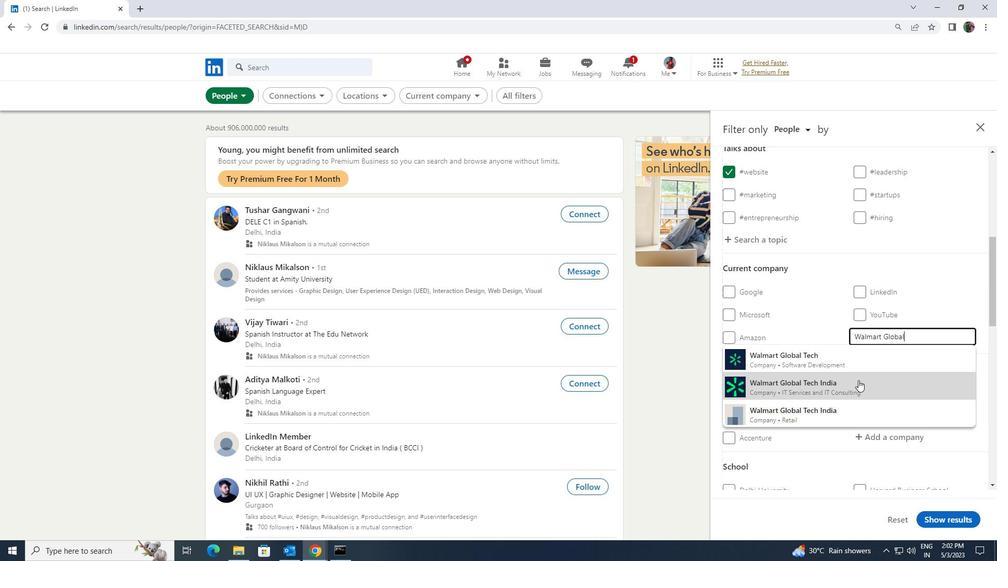 
Action: Mouse scrolled (859, 379) with delta (0, 0)
Screenshot: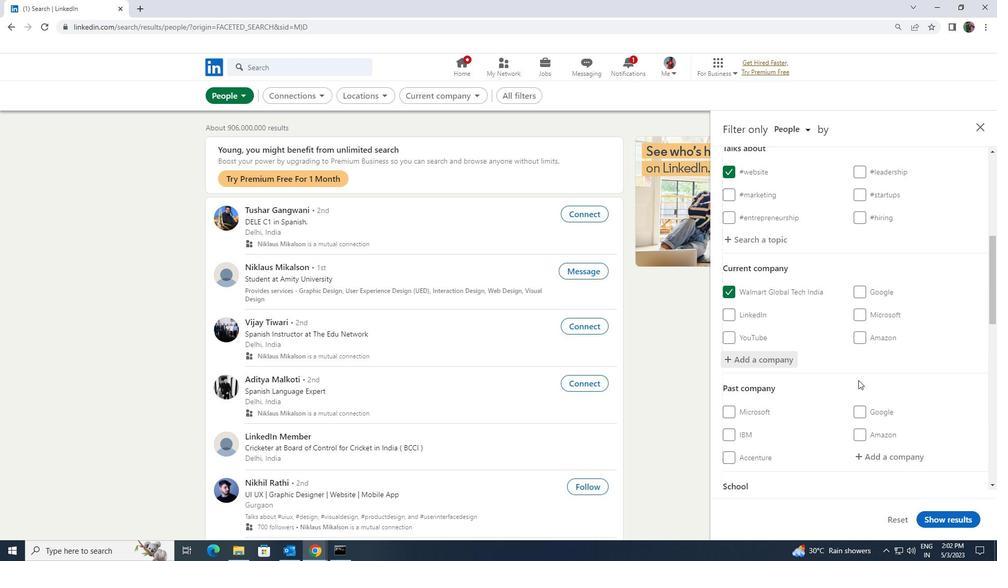 
Action: Mouse scrolled (859, 379) with delta (0, 0)
Screenshot: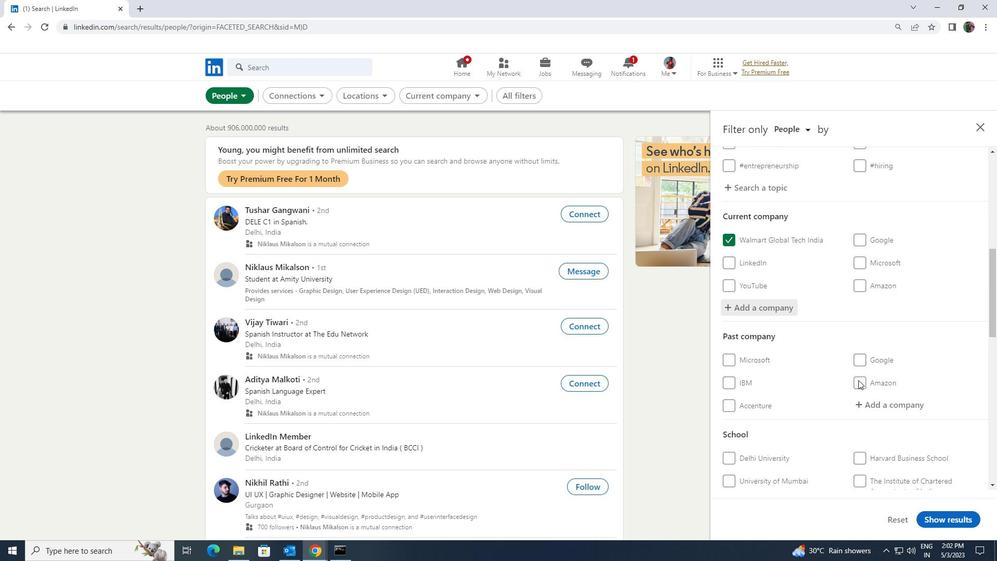 
Action: Mouse scrolled (859, 379) with delta (0, 0)
Screenshot: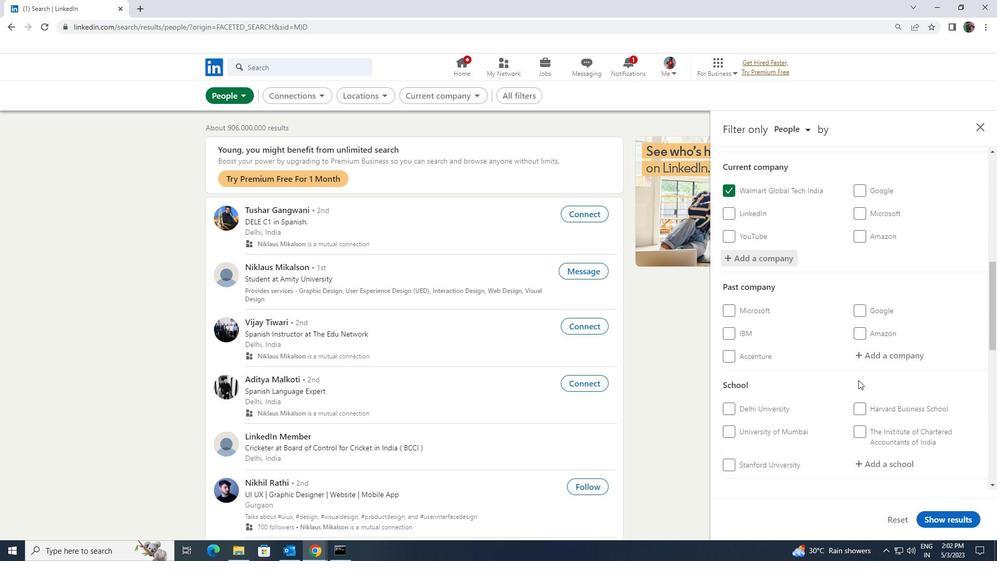 
Action: Mouse moved to (856, 408)
Screenshot: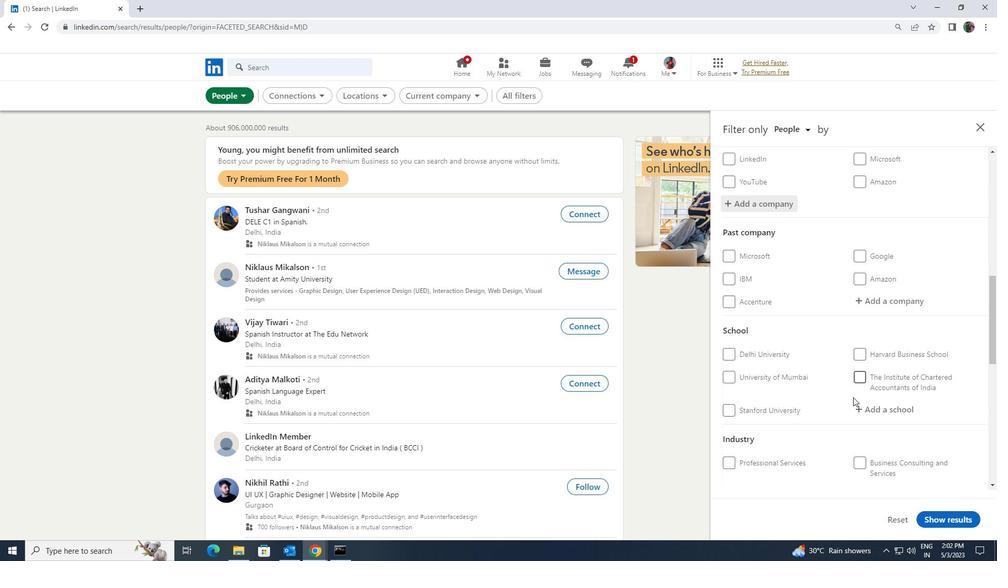 
Action: Mouse pressed left at (856, 408)
Screenshot: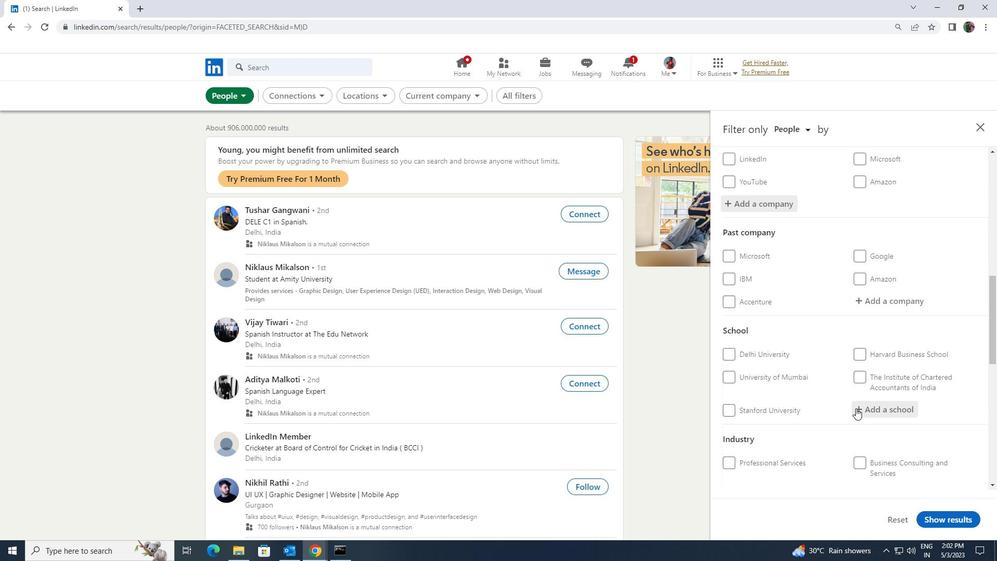 
Action: Key pressed <Key.shift><Key.shift><Key.shift><Key.shift>SIDDAG
Screenshot: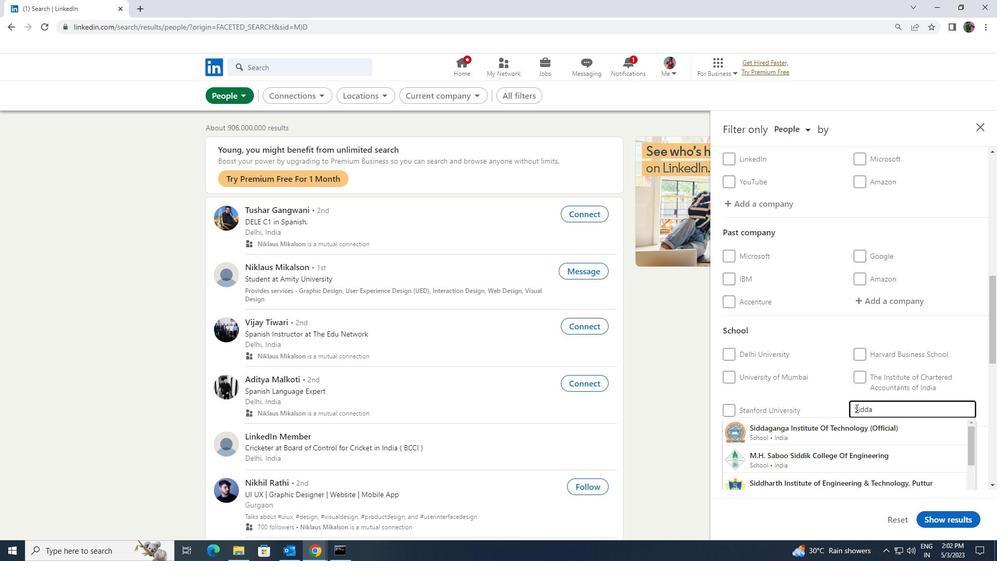 
Action: Mouse moved to (855, 426)
Screenshot: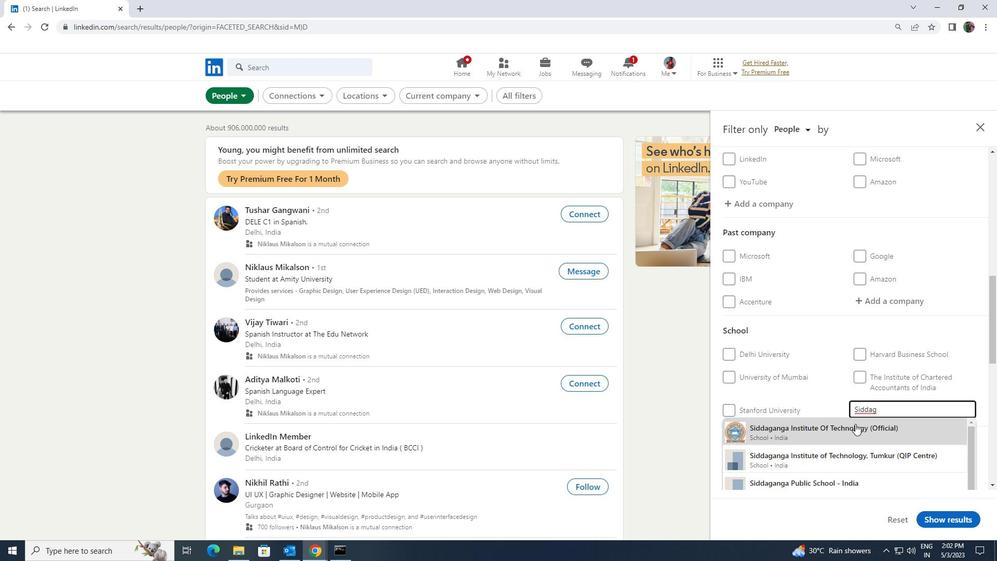
Action: Mouse pressed left at (855, 426)
Screenshot: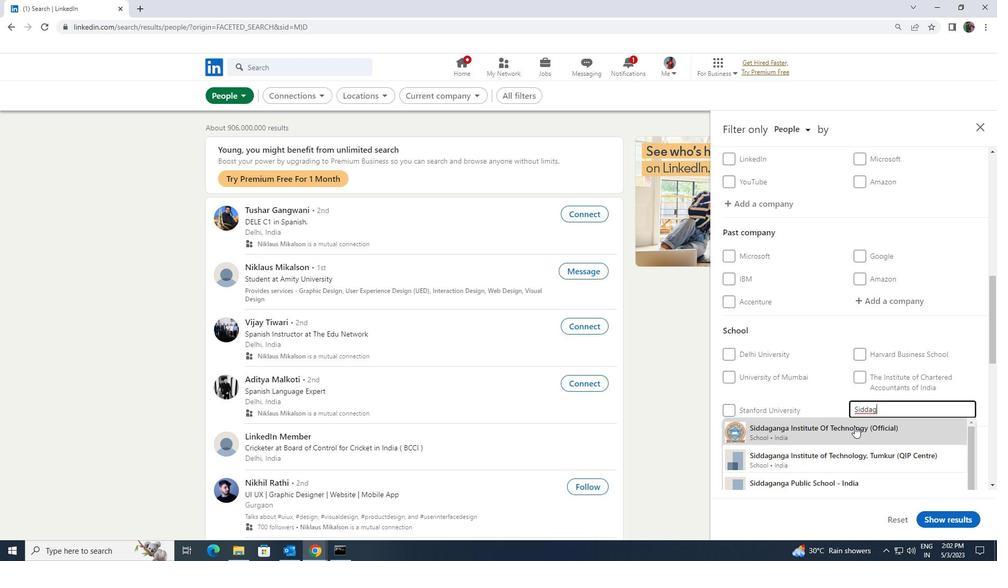 
Action: Mouse scrolled (855, 426) with delta (0, 0)
Screenshot: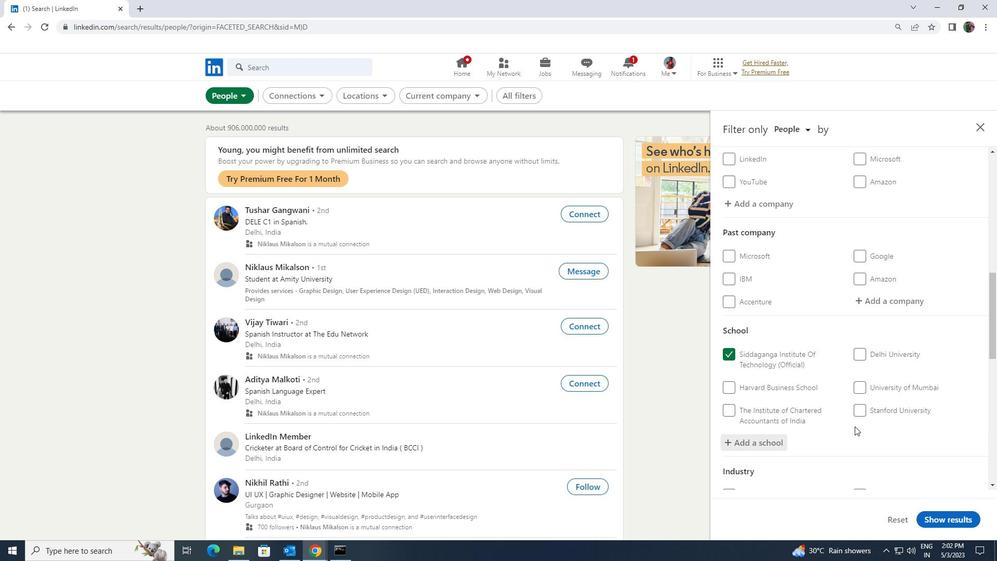 
Action: Mouse scrolled (855, 426) with delta (0, 0)
Screenshot: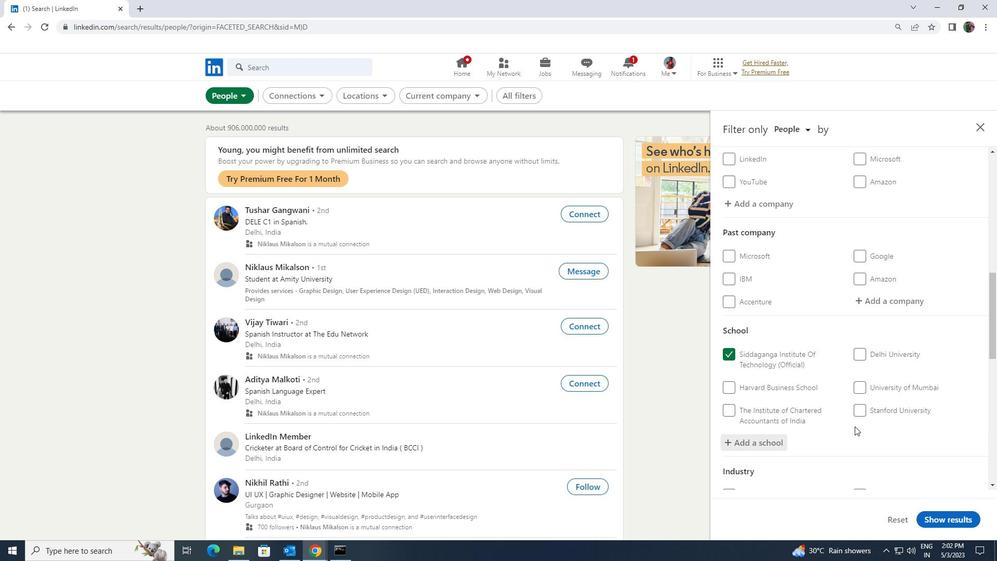 
Action: Mouse scrolled (855, 426) with delta (0, 0)
Screenshot: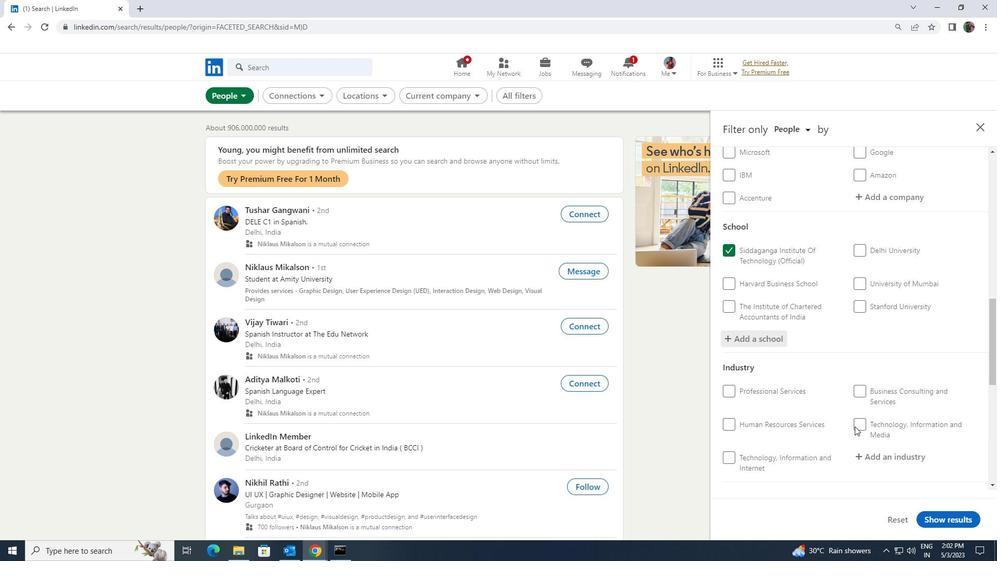 
Action: Mouse scrolled (855, 426) with delta (0, 0)
Screenshot: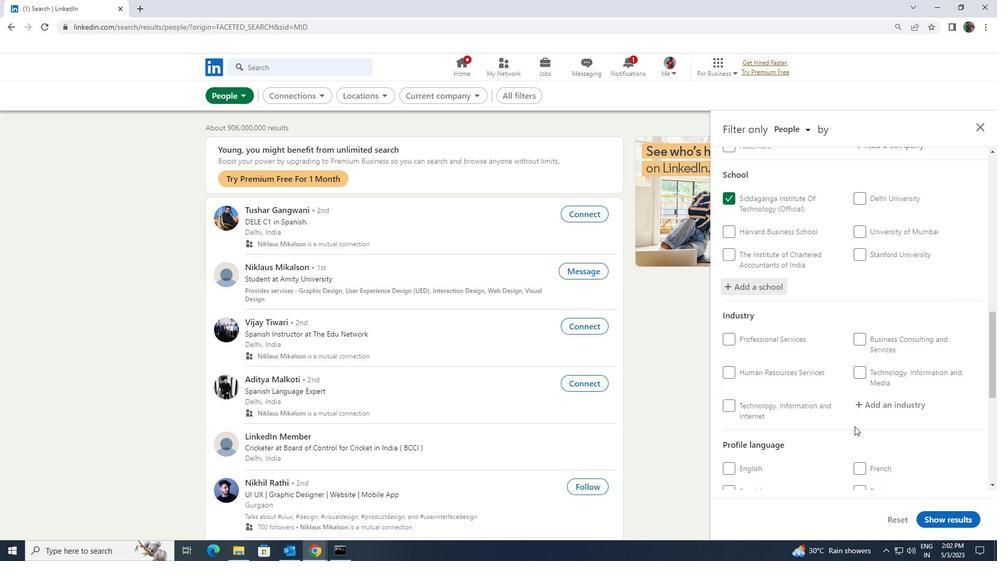 
Action: Mouse scrolled (855, 426) with delta (0, 0)
Screenshot: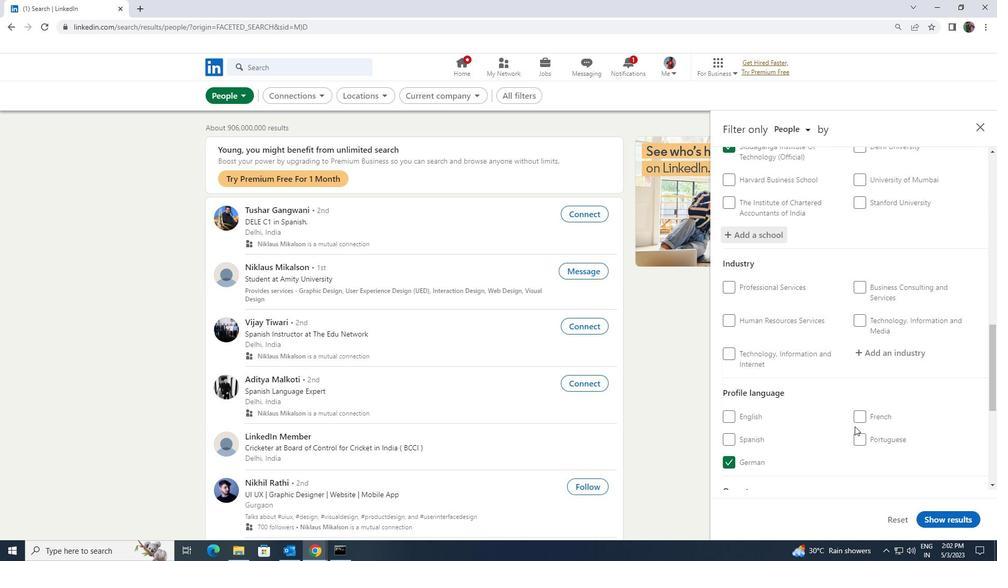 
Action: Mouse scrolled (855, 426) with delta (0, 0)
Screenshot: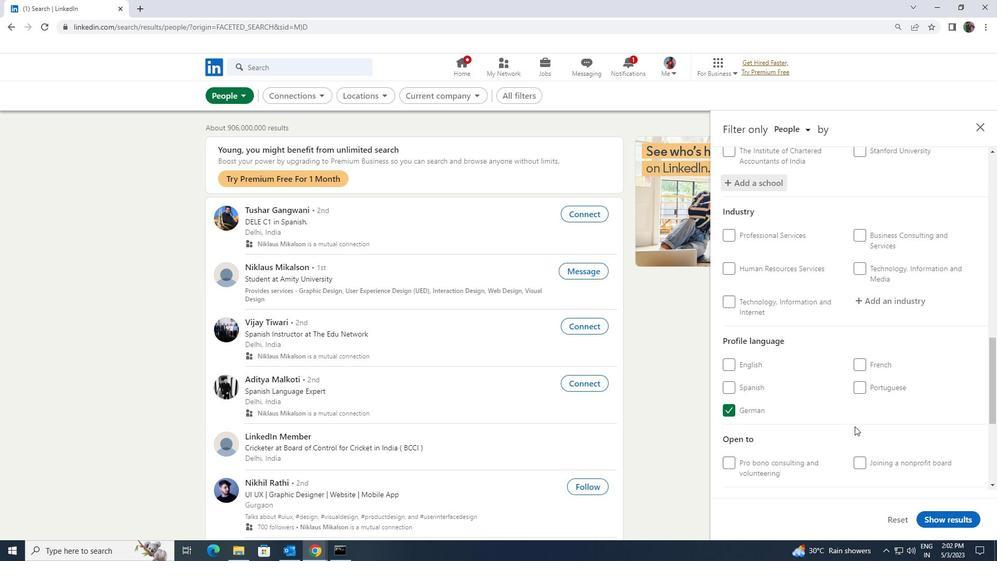 
Action: Mouse scrolled (855, 426) with delta (0, 0)
Screenshot: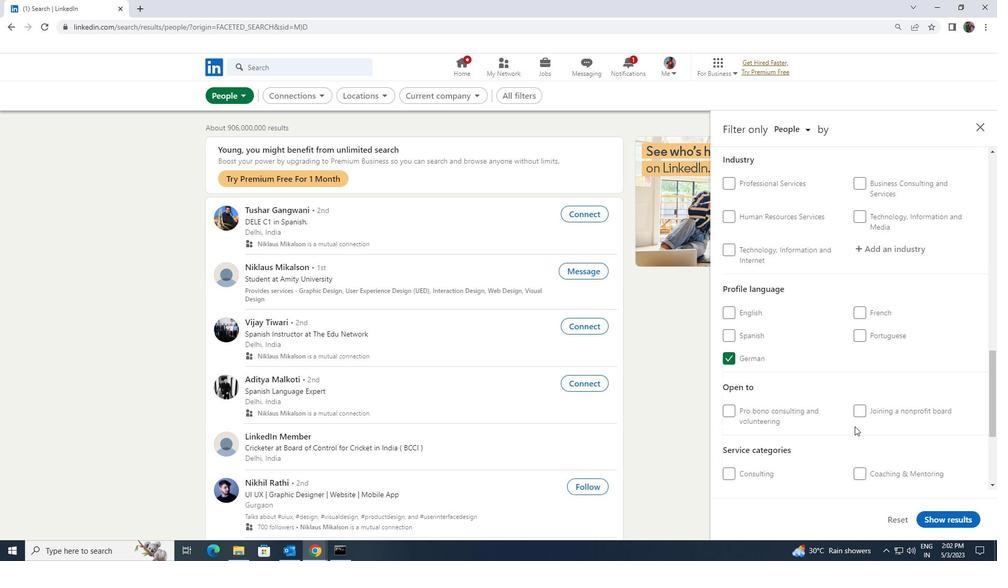 
Action: Mouse scrolled (855, 426) with delta (0, 0)
Screenshot: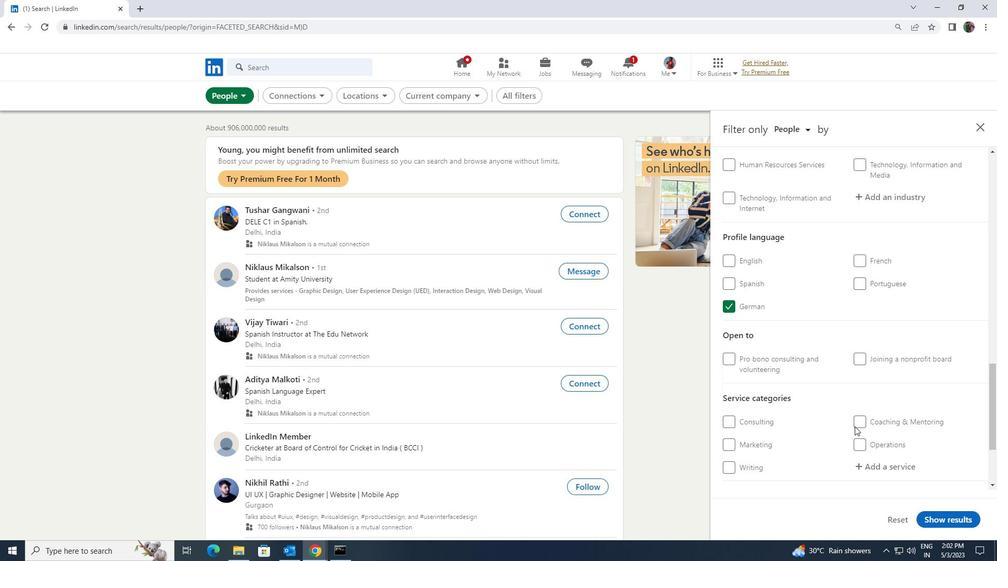 
Action: Mouse moved to (870, 415)
Screenshot: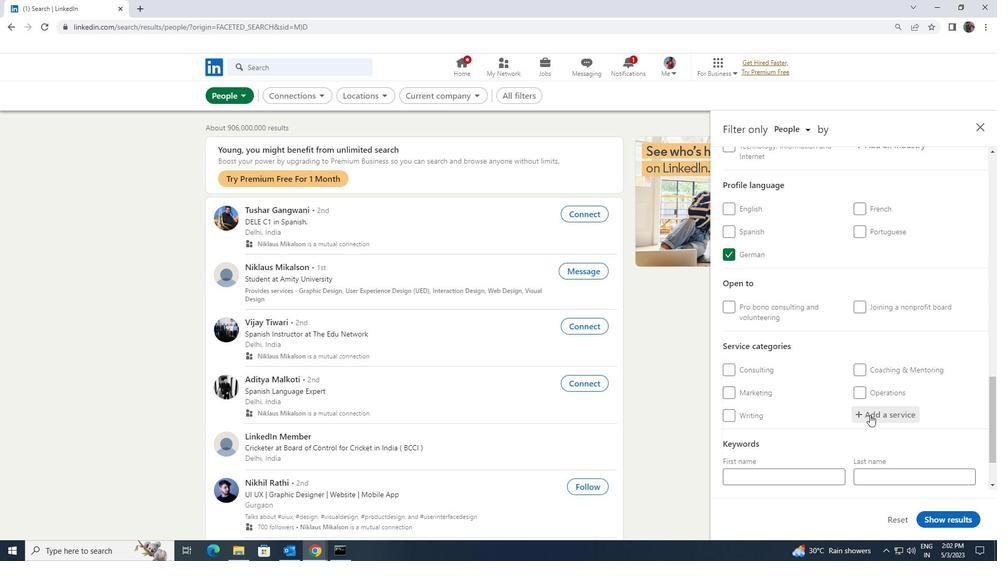 
Action: Mouse pressed left at (870, 415)
Screenshot: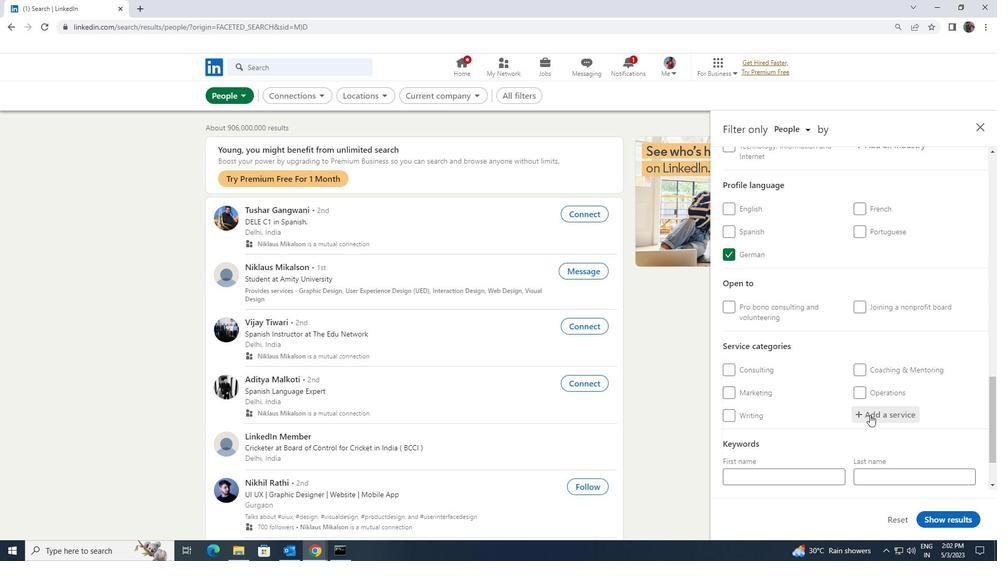 
Action: Key pressed <Key.shift><Key.shift>HOUSEHOLD<Key.space><Key.shift><Key.shift>APPLIANCE<Key.space><Key.shift>MANUFACTURING
Screenshot: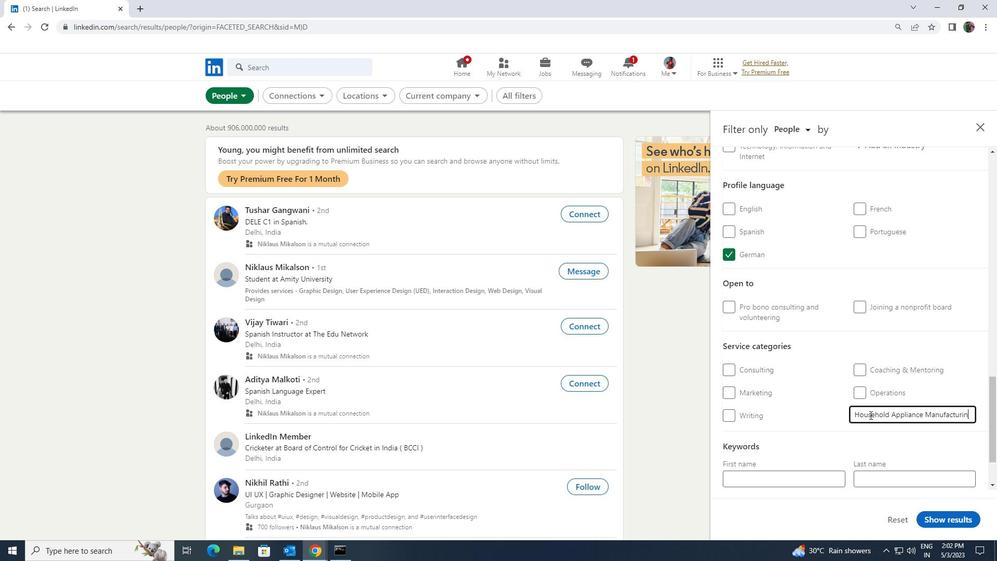 
Action: Mouse moved to (840, 437)
Screenshot: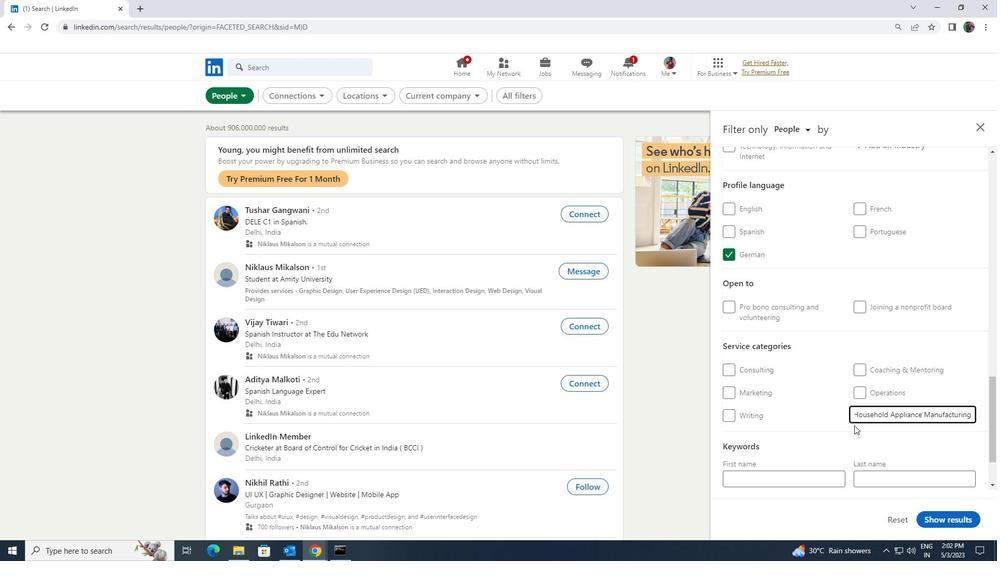 
Action: Mouse scrolled (840, 436) with delta (0, 0)
Screenshot: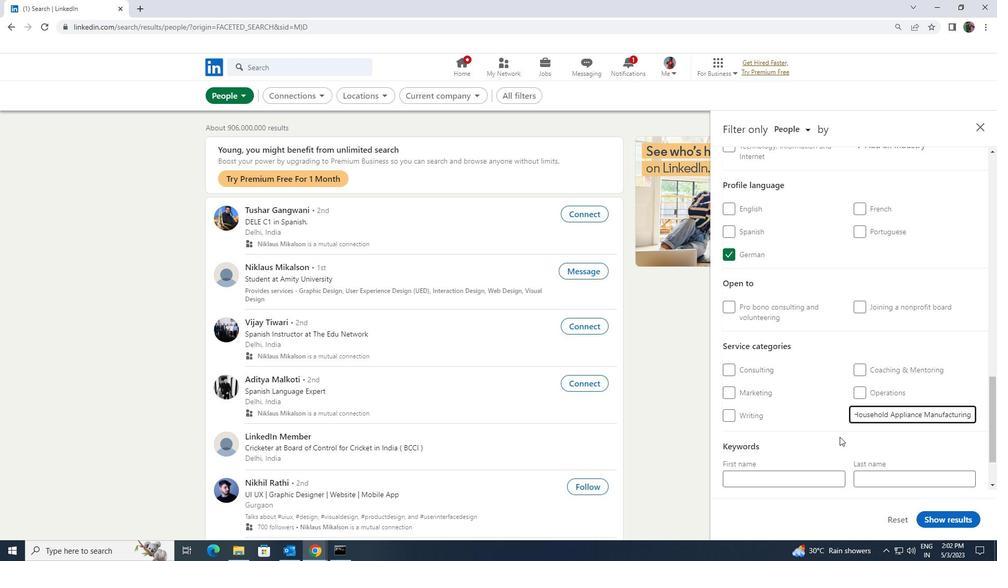 
Action: Mouse moved to (827, 459)
Screenshot: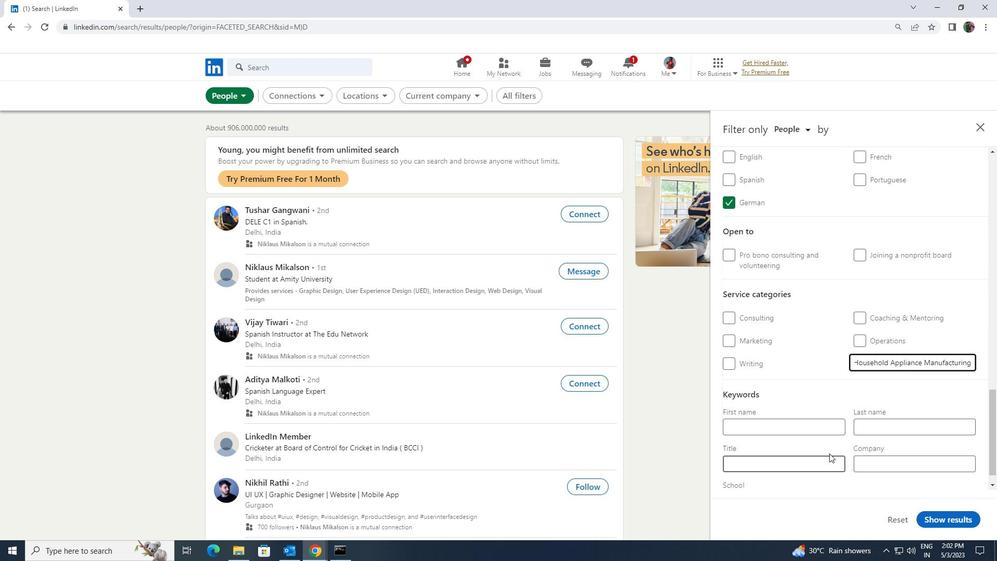 
Action: Mouse pressed left at (827, 459)
Screenshot: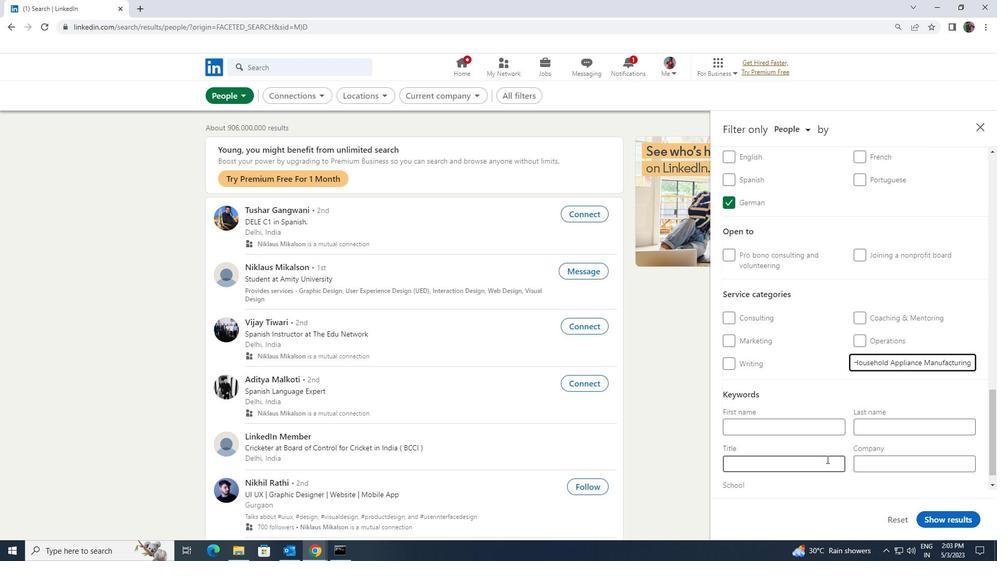 
Action: Key pressed <Key.shift><Key.shift><Key.shift><Key.shift><Key.shift>CAFERTERIA<Key.space><Key.shift><Key.shift><Key.shift><Key.shift><Key.shift><Key.shift><Key.shift><Key.shift><Key.shift><Key.shift><Key.shift><Key.shift><Key.shift>WORKER
Screenshot: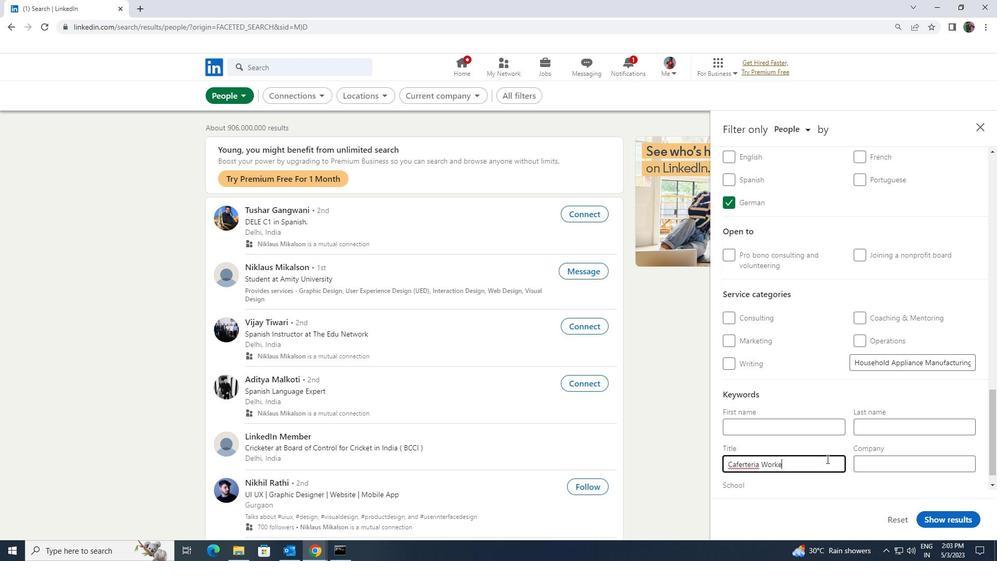 
Action: Mouse moved to (919, 515)
Screenshot: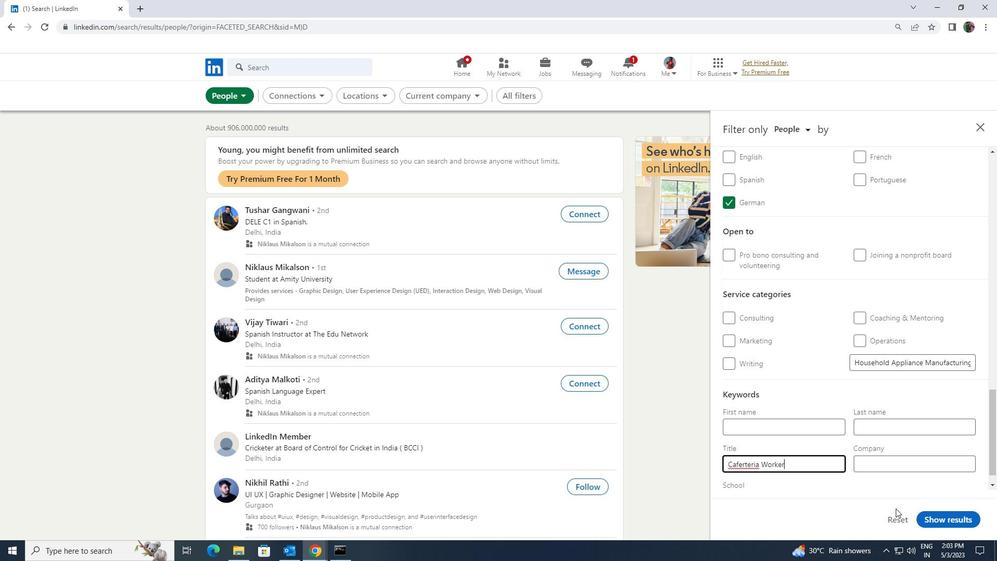 
Action: Mouse pressed left at (919, 515)
Screenshot: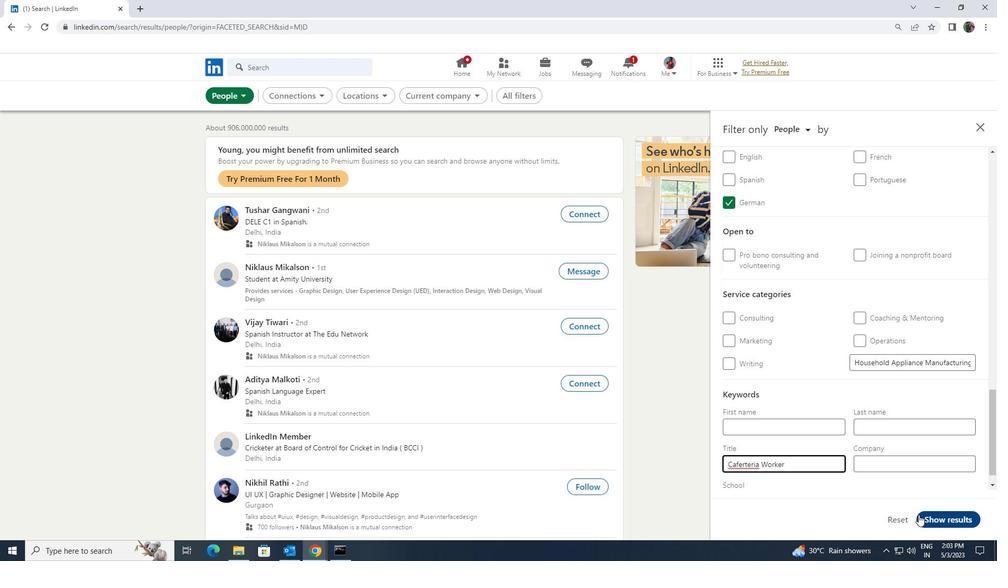 
